 Task: Look for space in Marcos Juárez, Argentina from 12th  August, 2023 to 15th August, 2023 for 3 adults in price range Rs.12000 to Rs.16000. Place can be entire place with 2 bedrooms having 3 beds and 1 bathroom. Property type can be flat. Amenities needed are: heating, . Booking option can be shelf check-in. Required host language is English.
Action: Mouse moved to (422, 95)
Screenshot: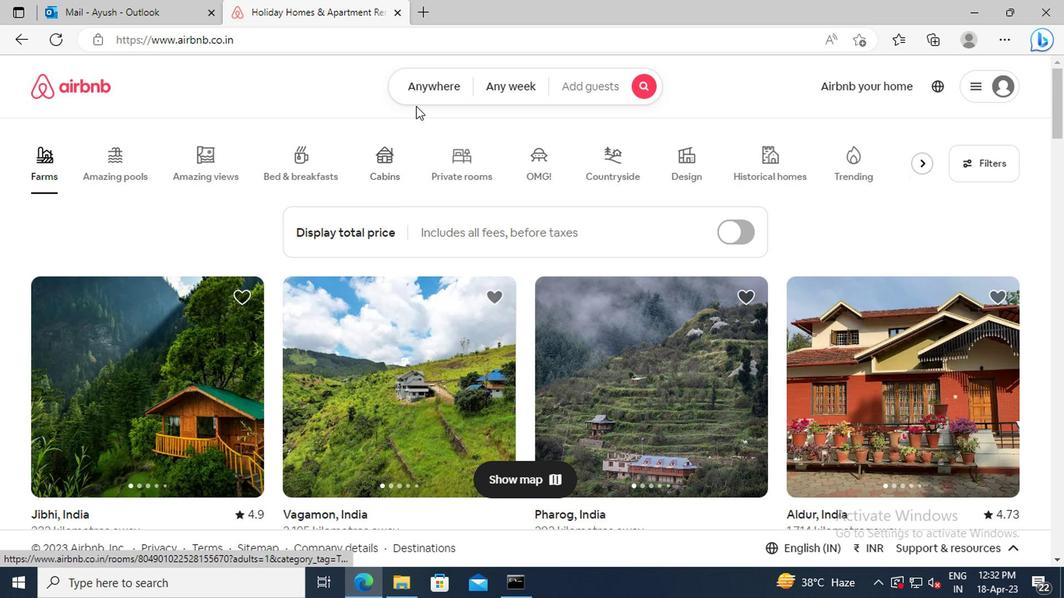
Action: Mouse pressed left at (422, 95)
Screenshot: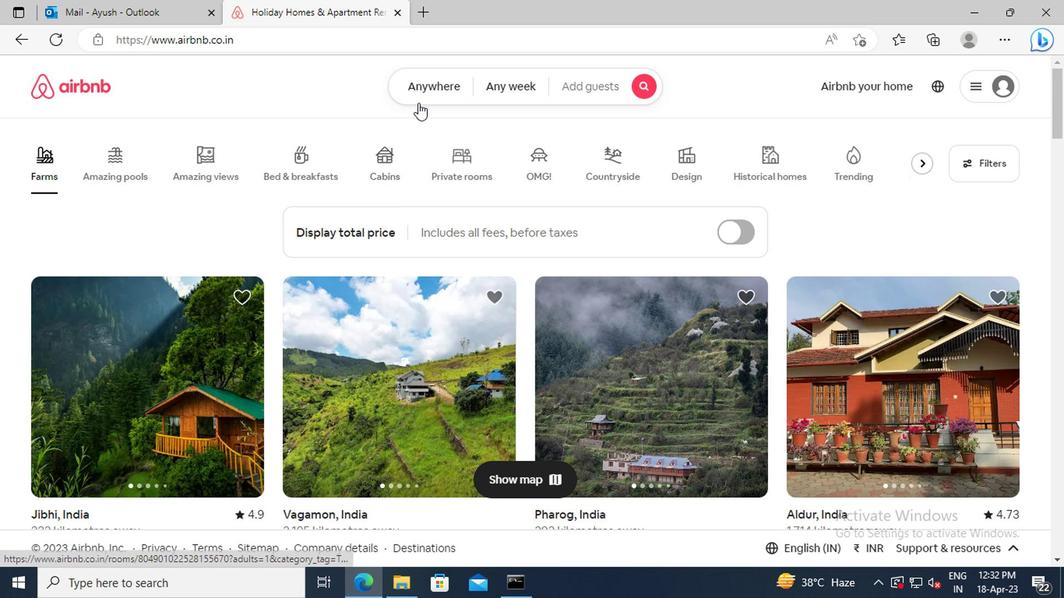 
Action: Mouse moved to (344, 149)
Screenshot: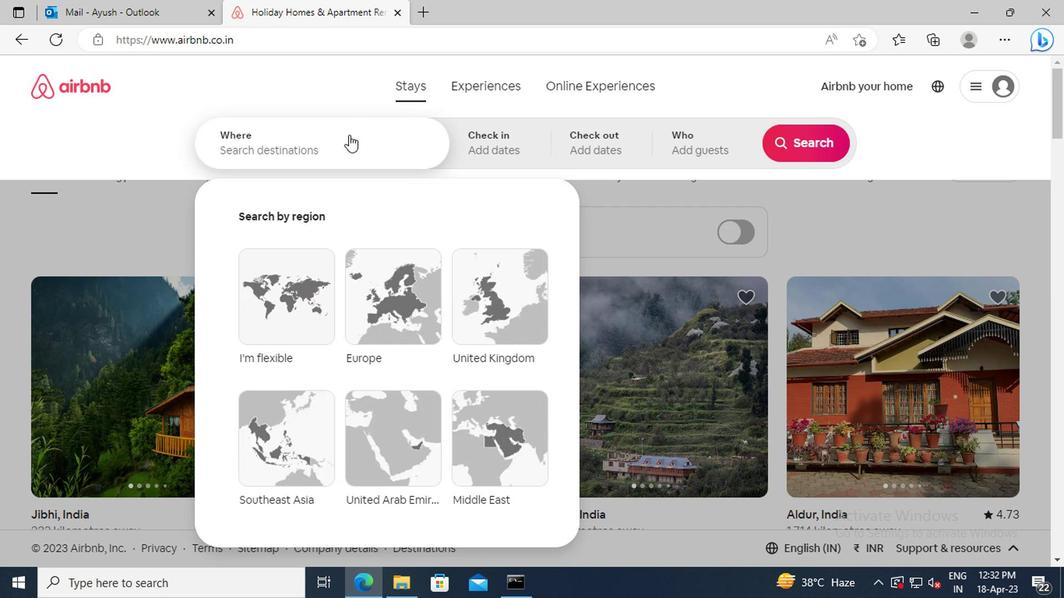 
Action: Mouse pressed left at (344, 149)
Screenshot: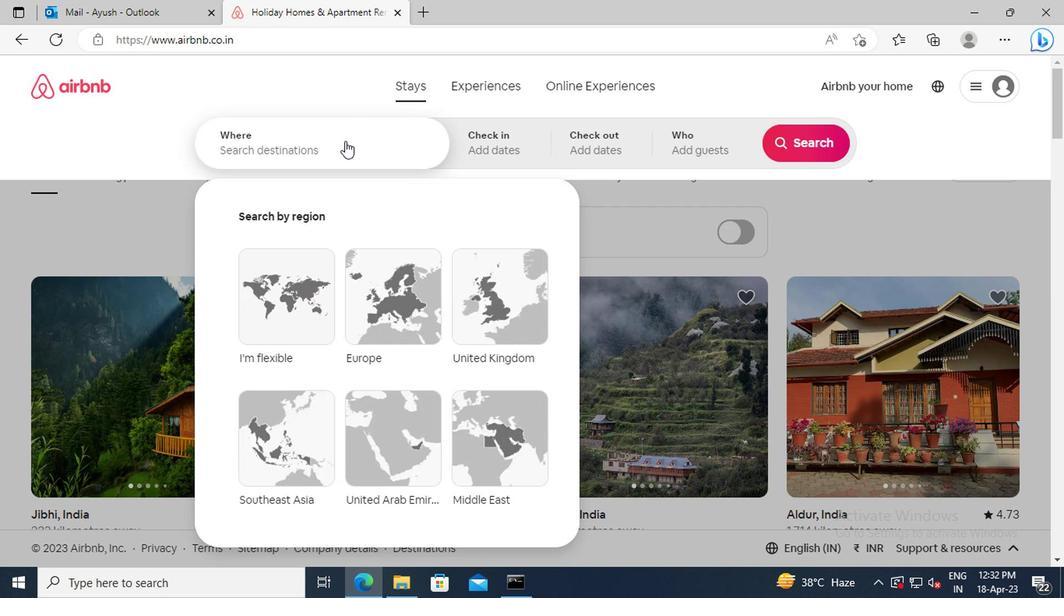 
Action: Key pressed <Key.shift>MARCOS<Key.space><Key.shift>JUAREZ,<Key.space><Key.shift_r>ARGENTINA<Key.enter>
Screenshot: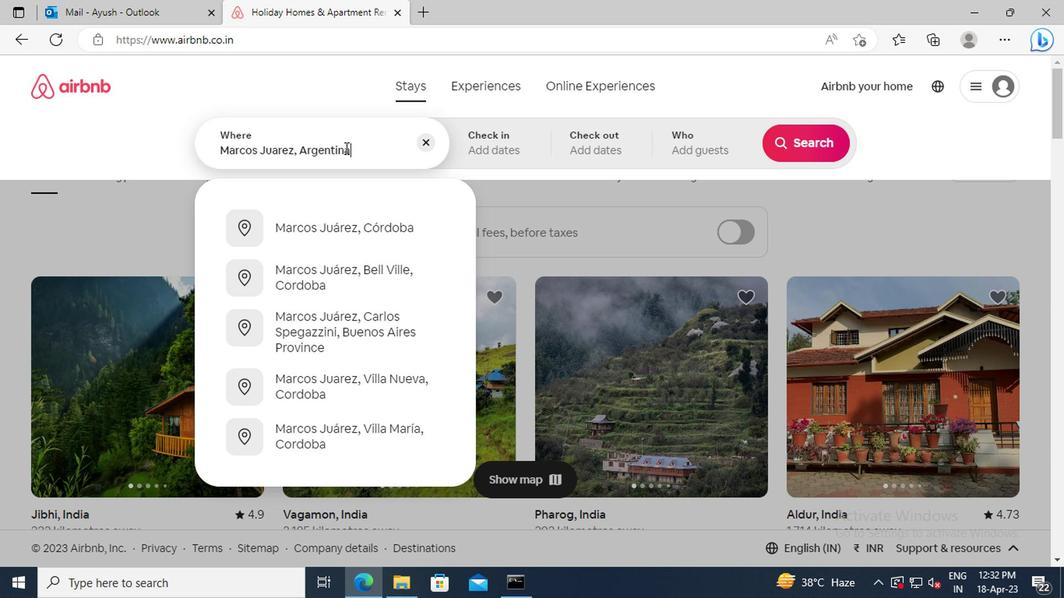 
Action: Mouse moved to (788, 266)
Screenshot: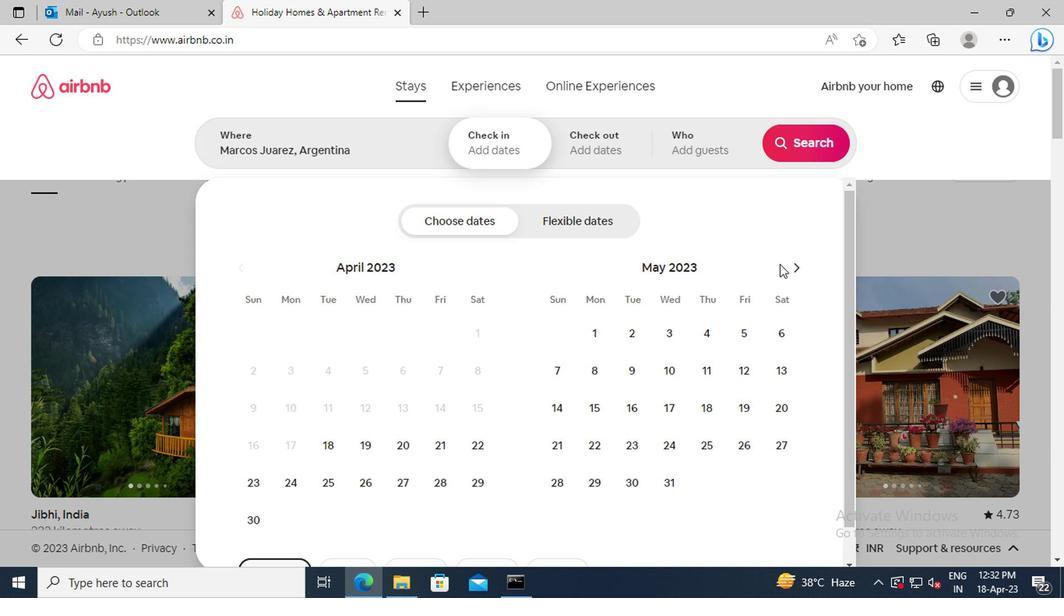 
Action: Mouse pressed left at (788, 266)
Screenshot: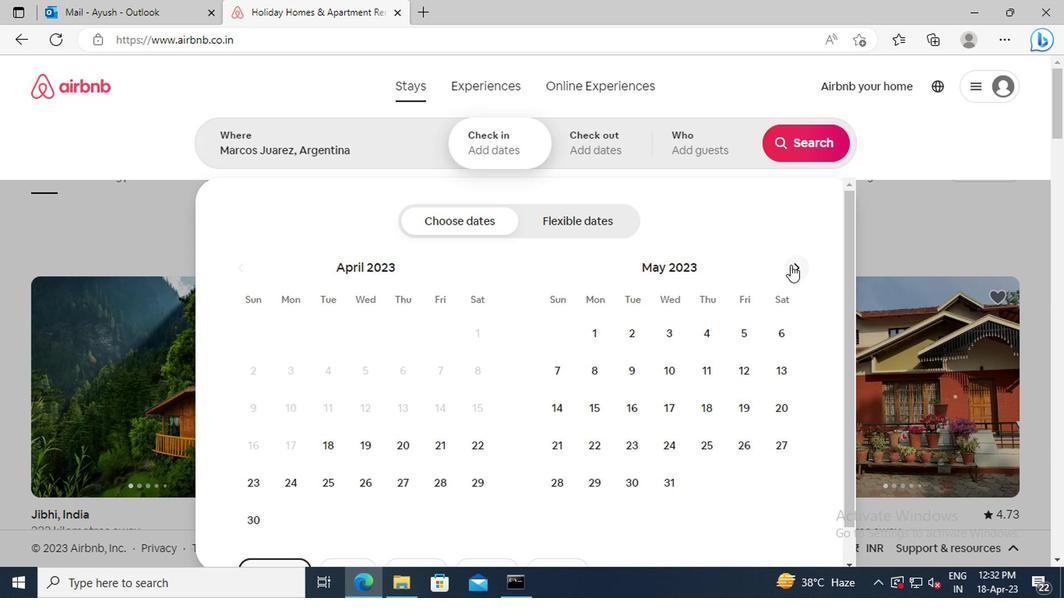 
Action: Mouse pressed left at (788, 266)
Screenshot: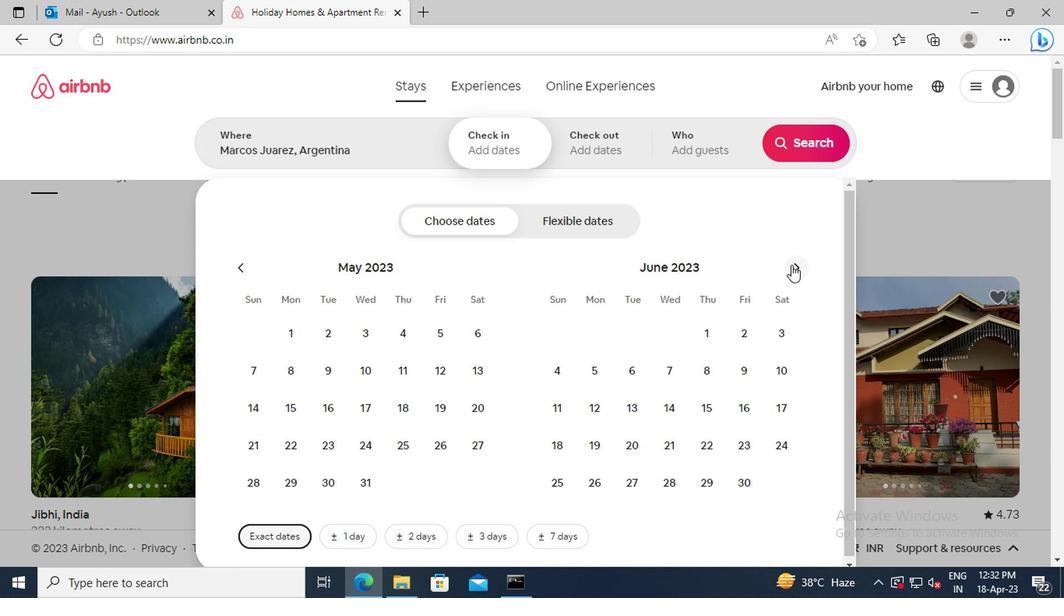 
Action: Mouse pressed left at (788, 266)
Screenshot: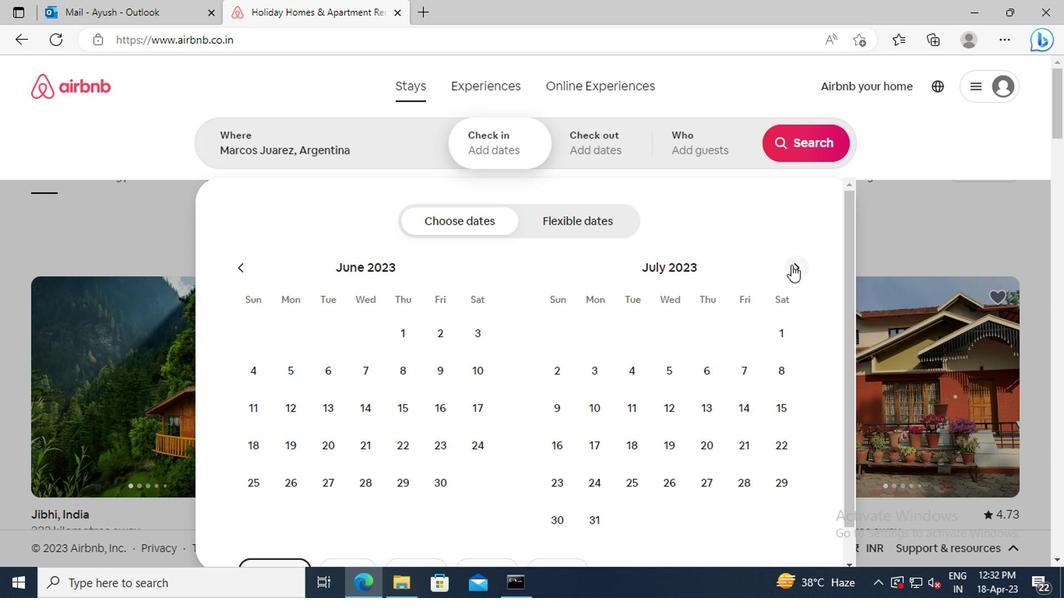 
Action: Mouse moved to (777, 374)
Screenshot: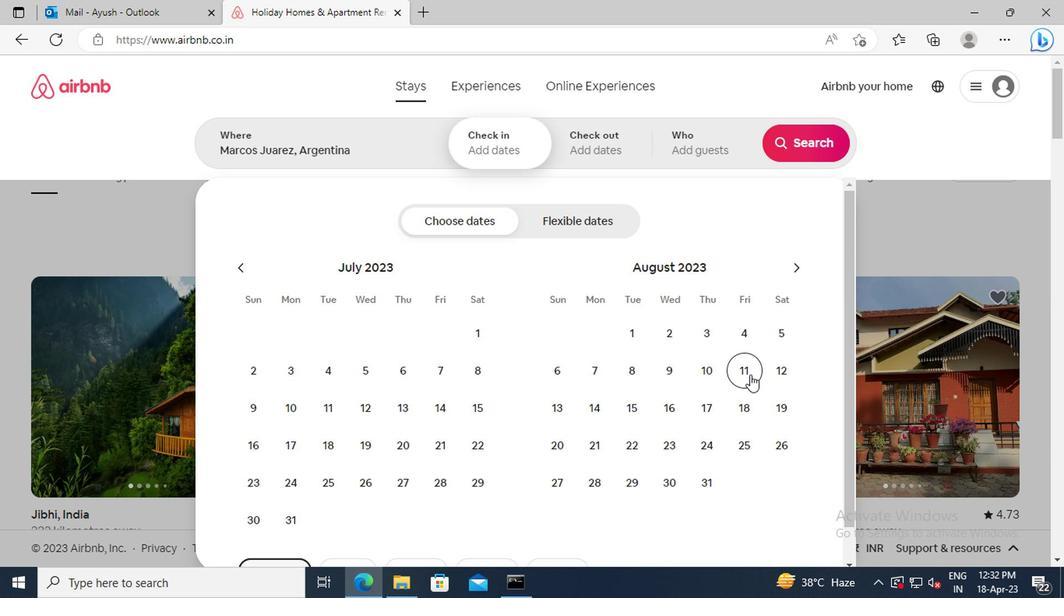 
Action: Mouse pressed left at (777, 374)
Screenshot: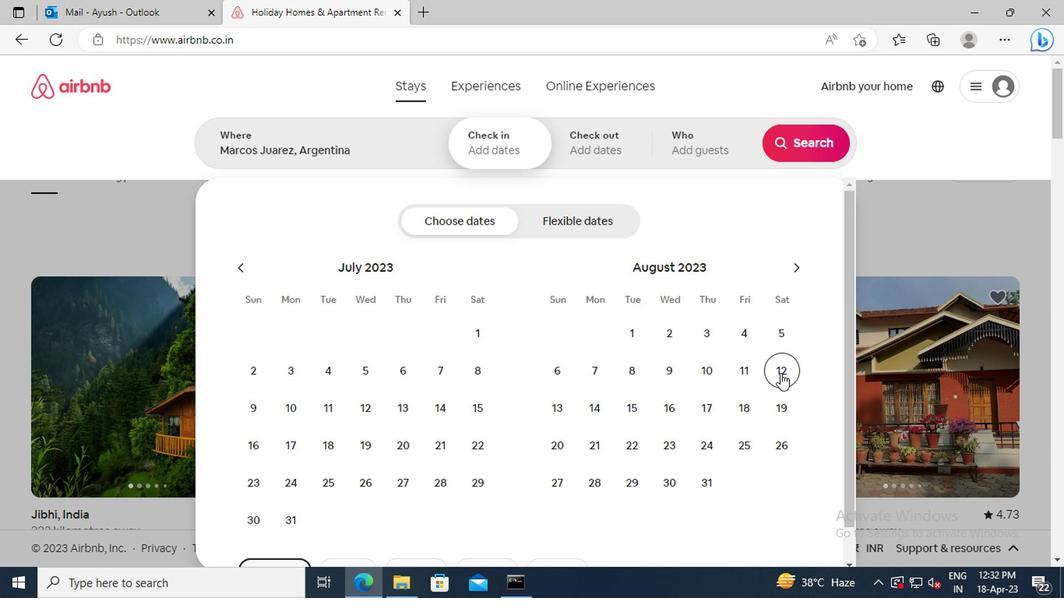 
Action: Mouse moved to (625, 410)
Screenshot: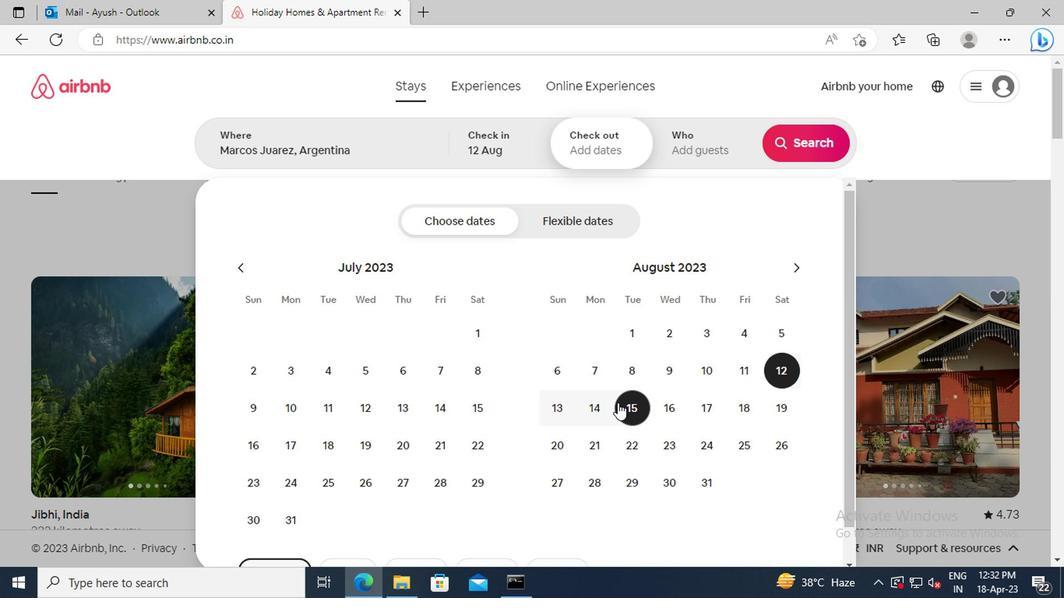 
Action: Mouse pressed left at (625, 410)
Screenshot: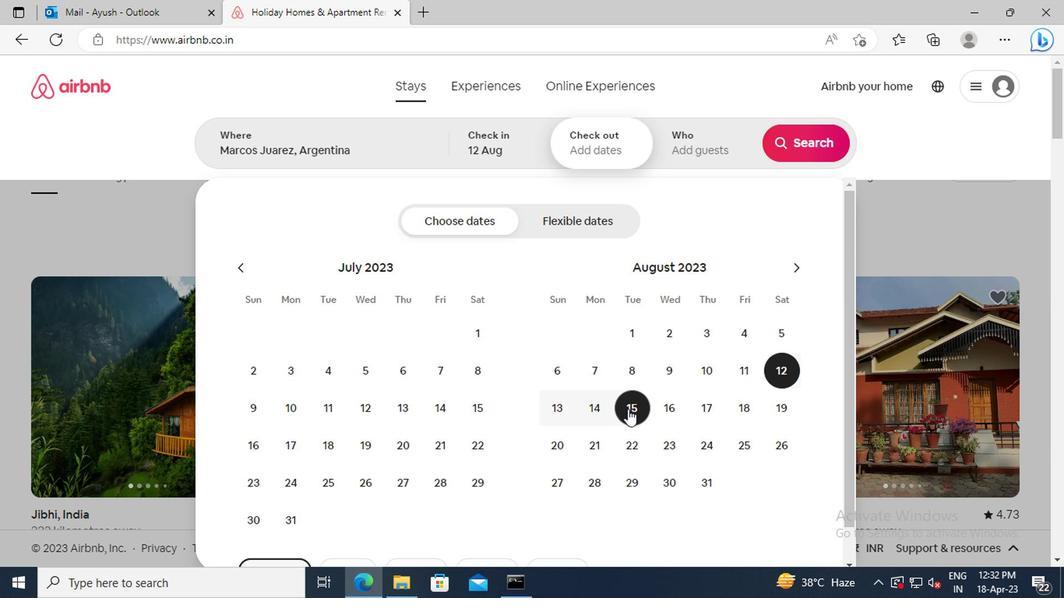 
Action: Mouse moved to (679, 152)
Screenshot: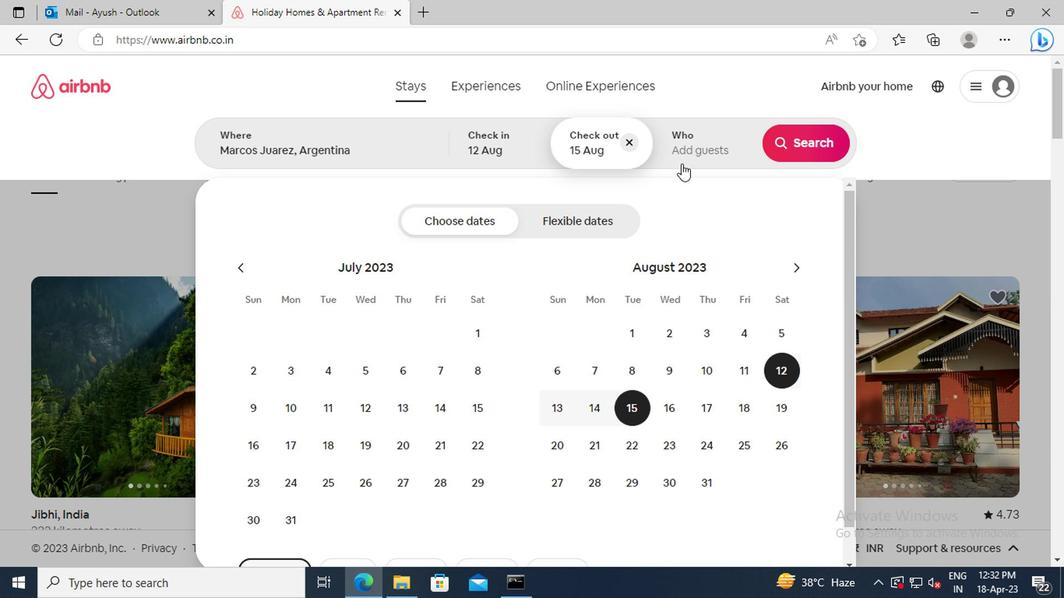 
Action: Mouse pressed left at (679, 152)
Screenshot: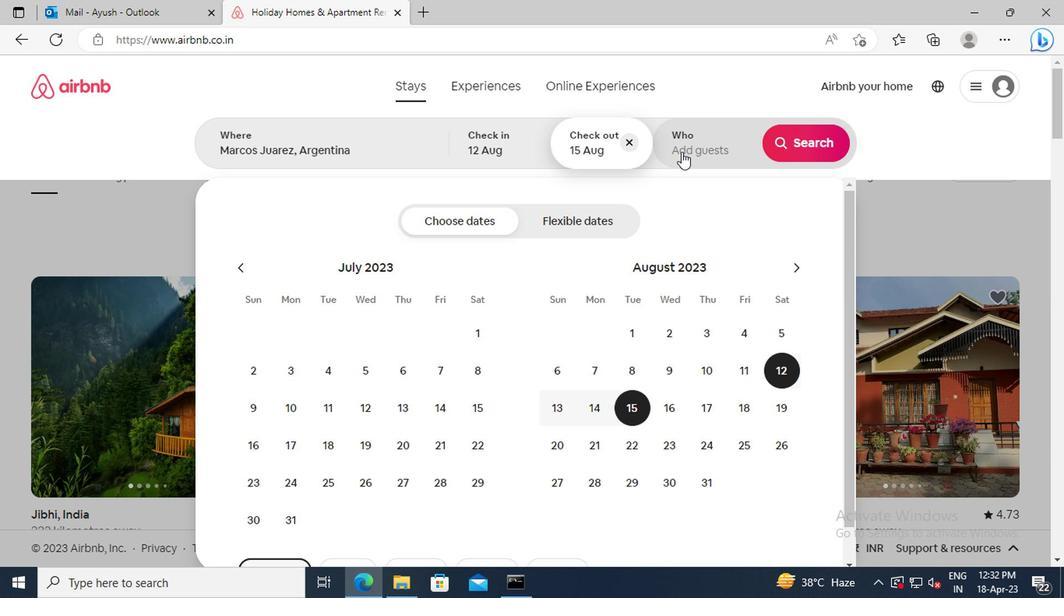 
Action: Mouse moved to (808, 222)
Screenshot: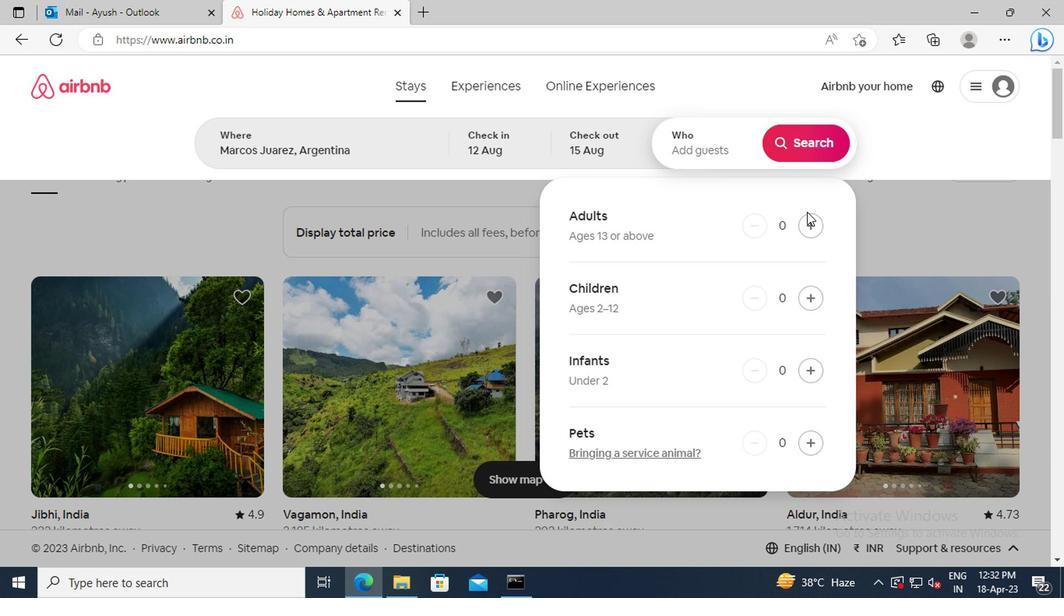 
Action: Mouse pressed left at (808, 222)
Screenshot: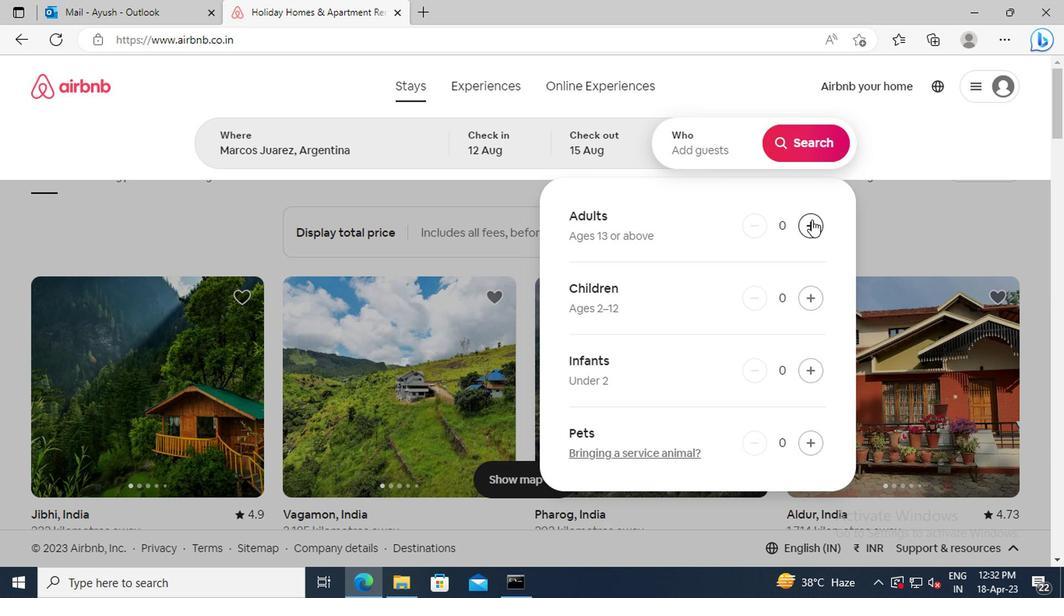 
Action: Mouse pressed left at (808, 222)
Screenshot: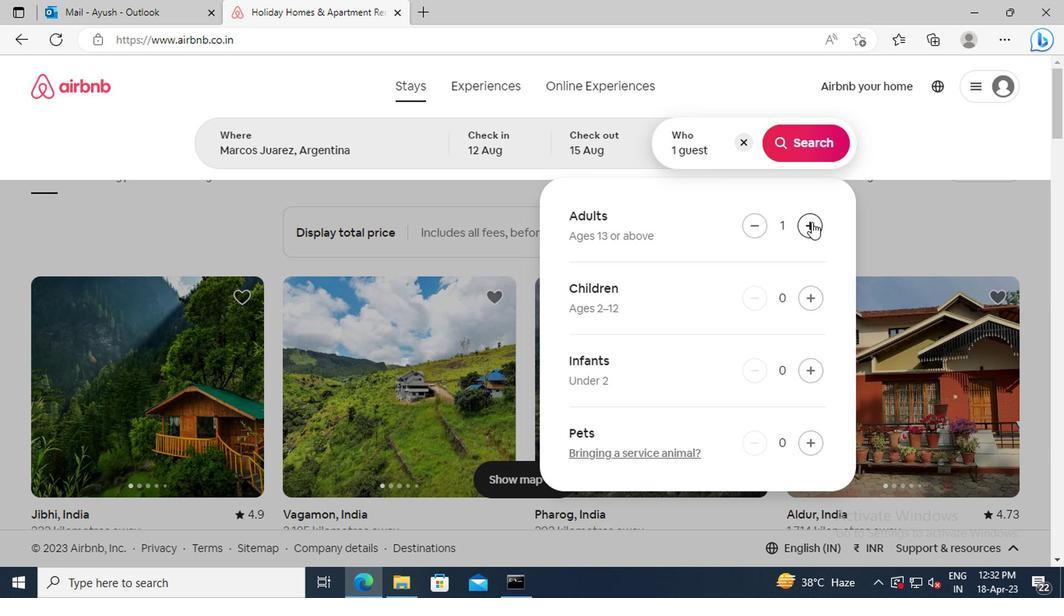
Action: Mouse pressed left at (808, 222)
Screenshot: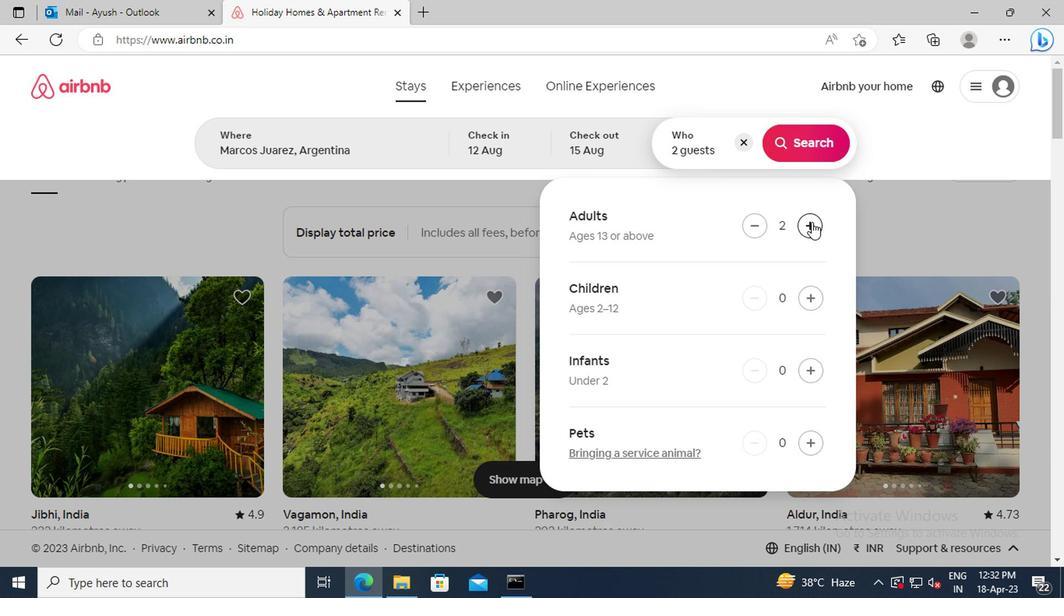 
Action: Mouse moved to (804, 146)
Screenshot: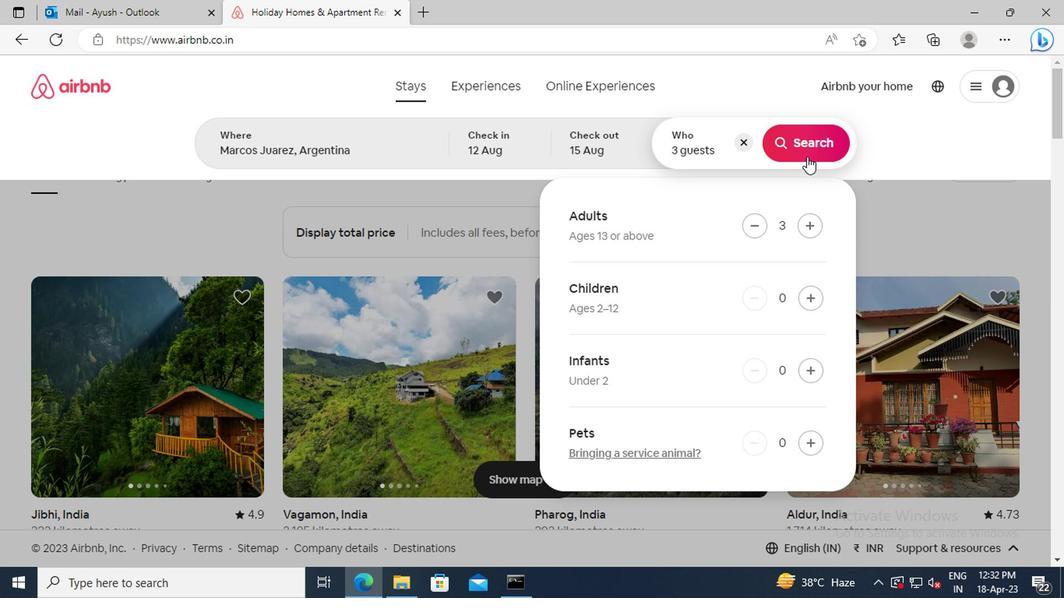 
Action: Mouse pressed left at (804, 146)
Screenshot: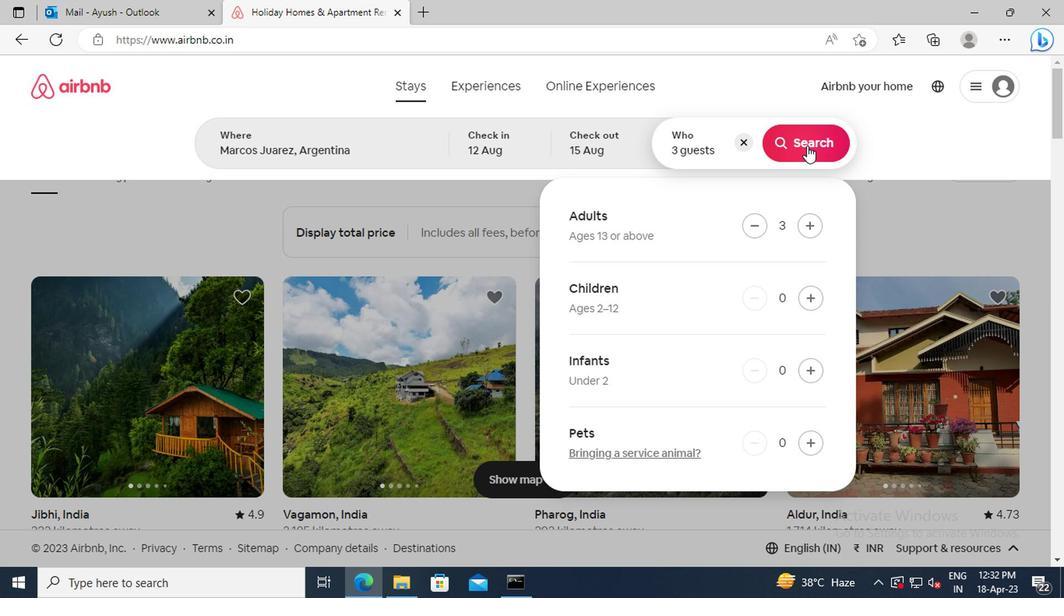 
Action: Mouse moved to (987, 155)
Screenshot: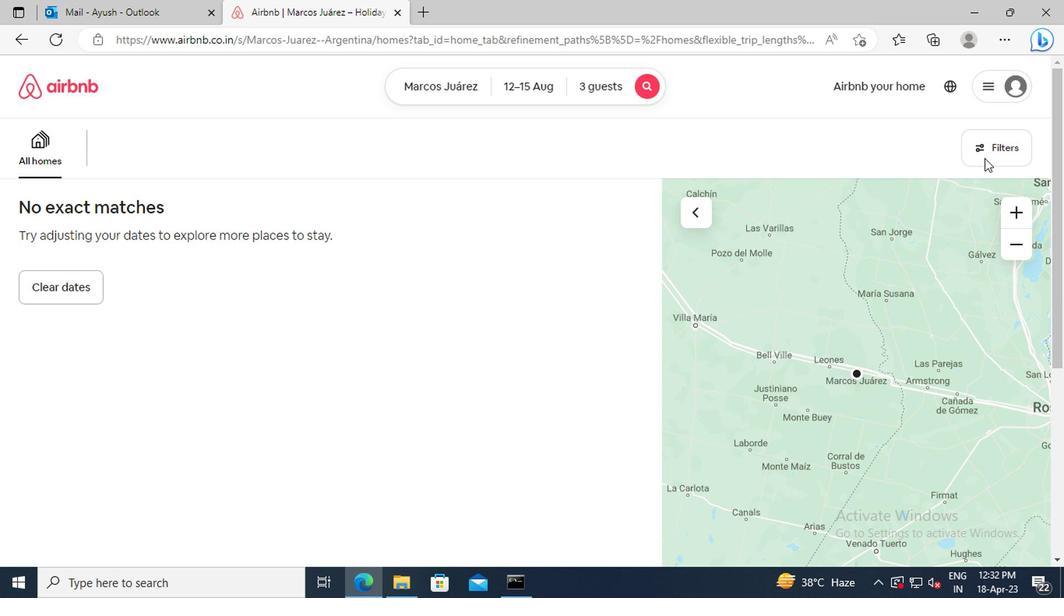 
Action: Mouse pressed left at (987, 155)
Screenshot: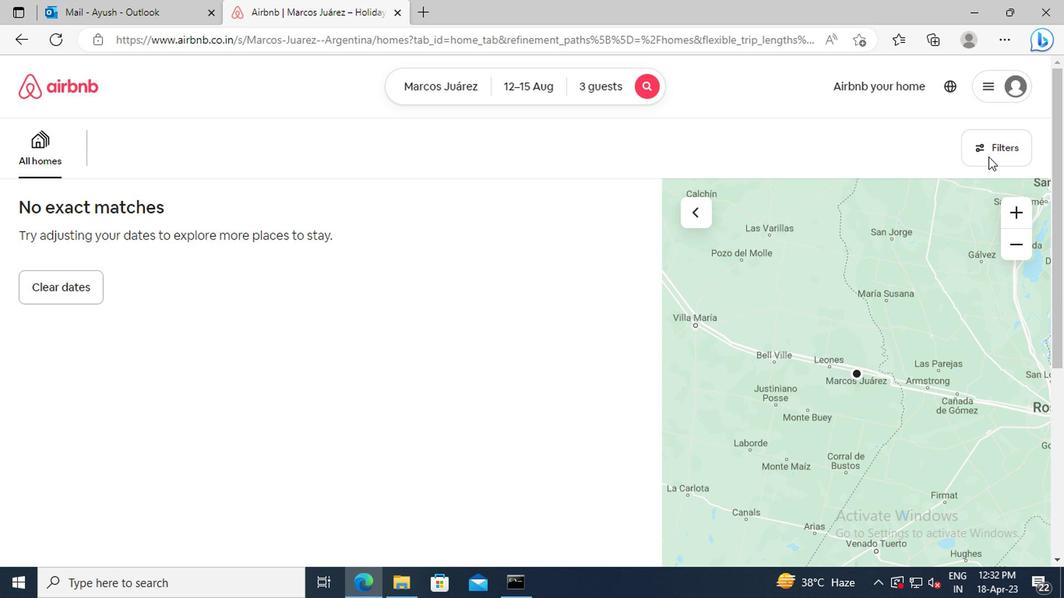 
Action: Mouse moved to (417, 250)
Screenshot: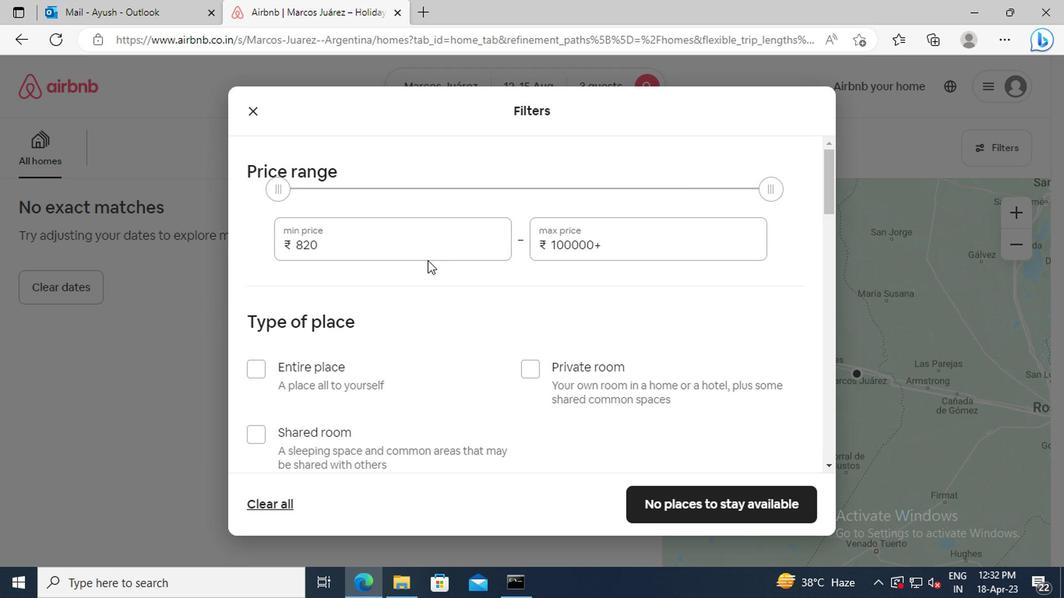 
Action: Mouse pressed left at (417, 250)
Screenshot: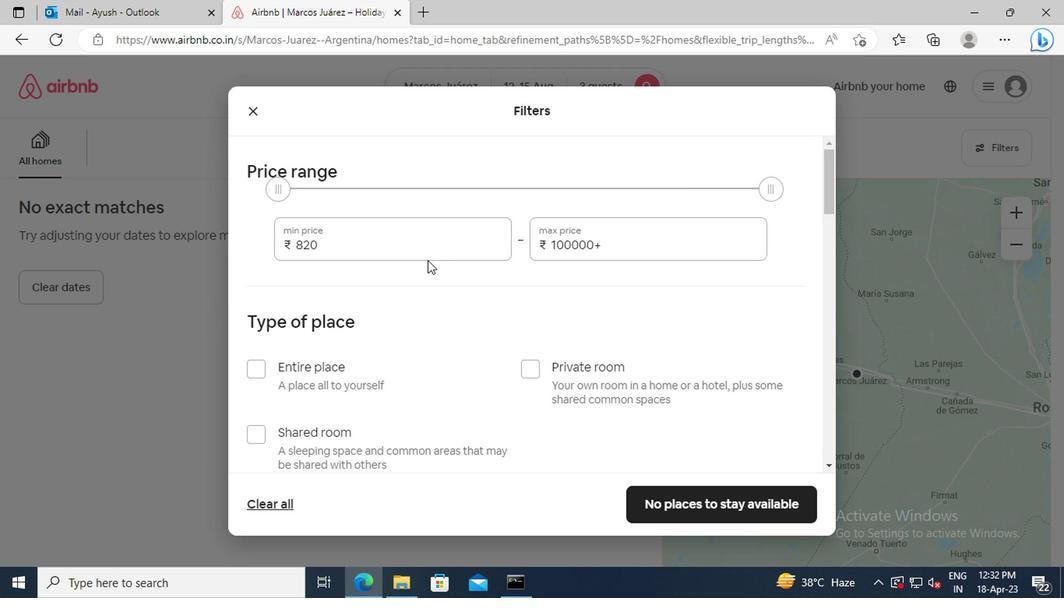 
Action: Key pressed <Key.backspace><Key.backspace><Key.backspace>12000<Key.tab><Key.delete>16000
Screenshot: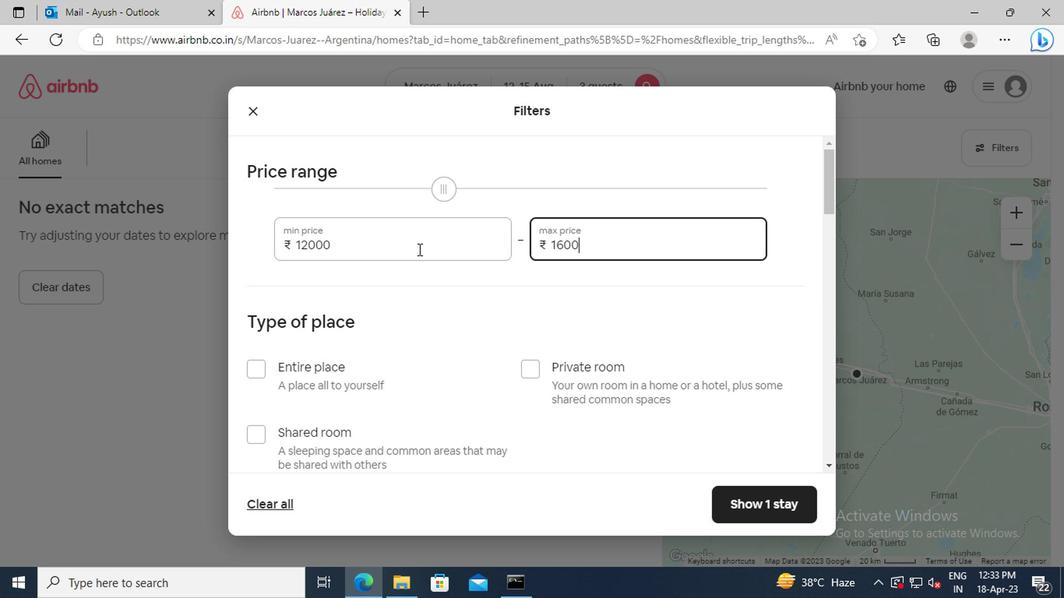 
Action: Mouse scrolled (417, 249) with delta (0, -1)
Screenshot: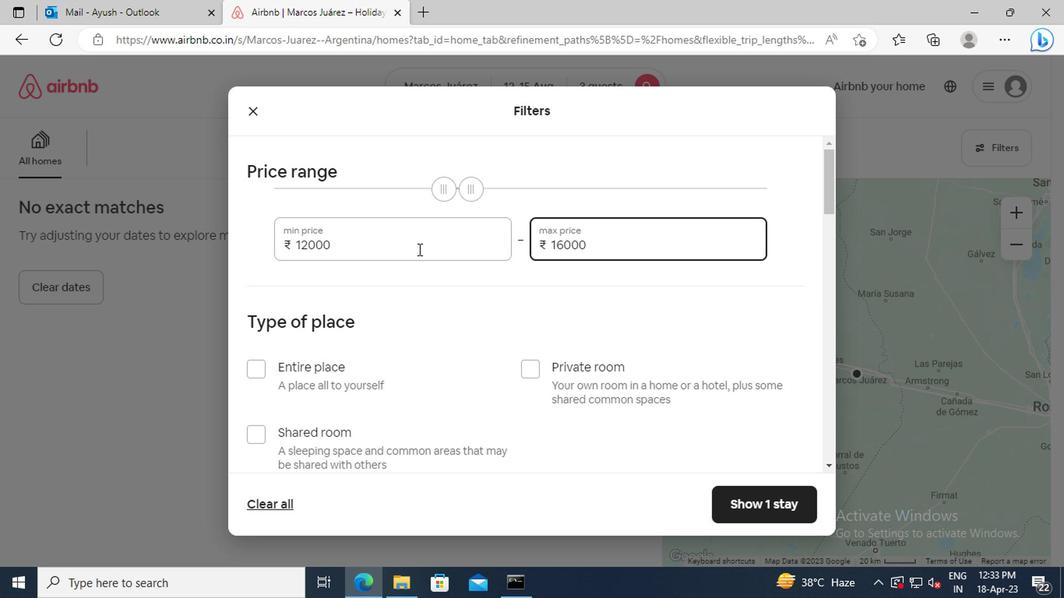 
Action: Mouse scrolled (417, 249) with delta (0, -1)
Screenshot: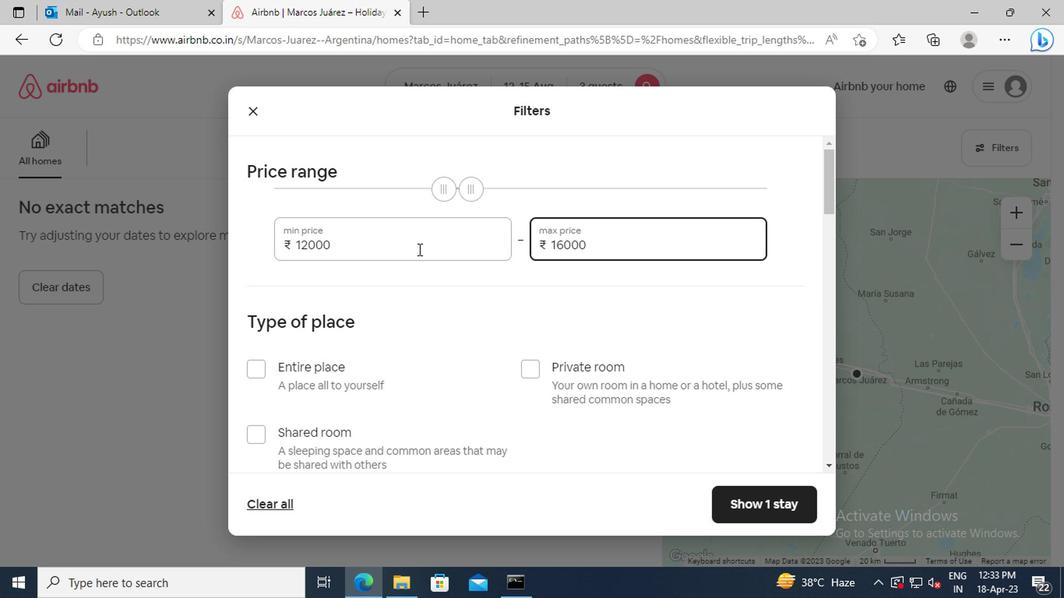 
Action: Mouse moved to (264, 268)
Screenshot: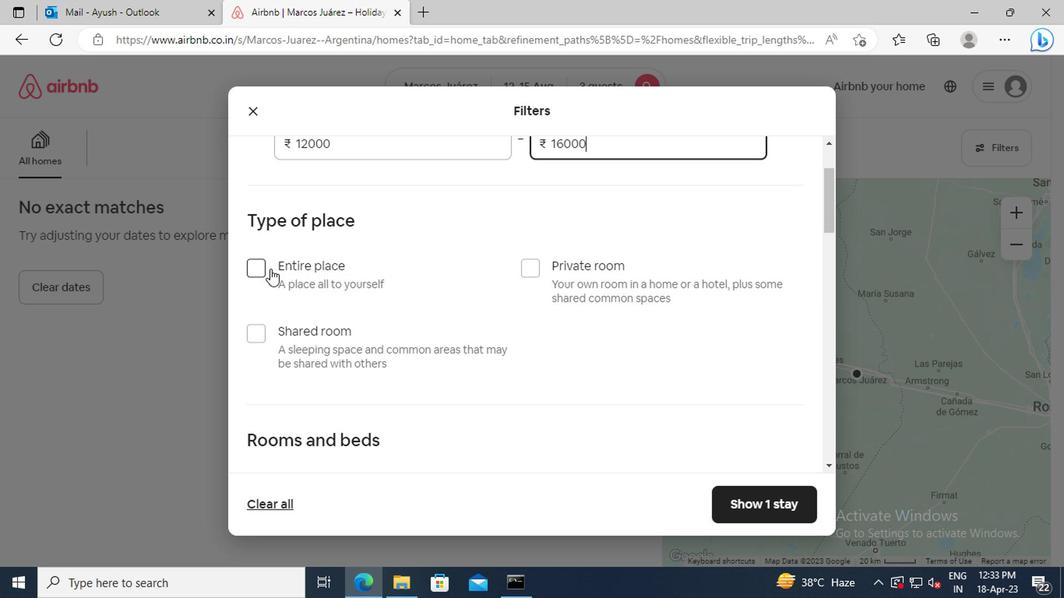 
Action: Mouse pressed left at (264, 268)
Screenshot: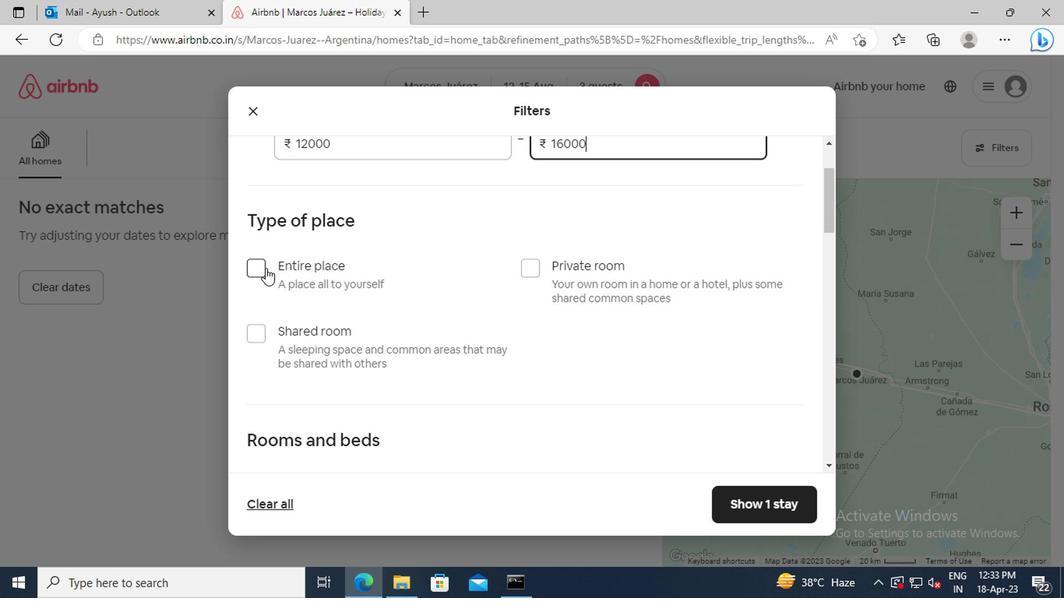
Action: Mouse moved to (374, 266)
Screenshot: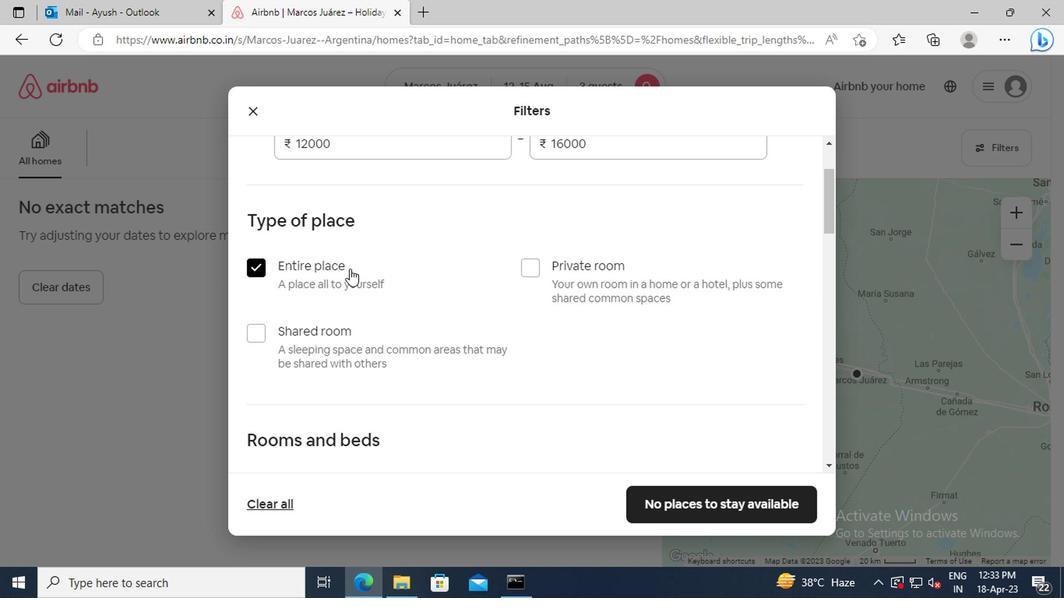 
Action: Mouse scrolled (374, 266) with delta (0, 0)
Screenshot: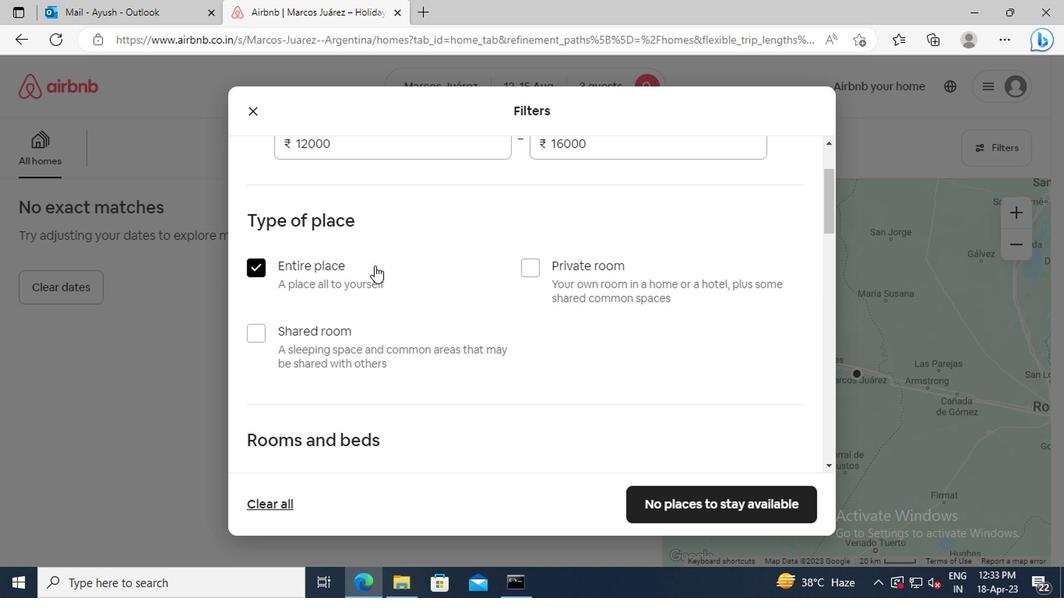 
Action: Mouse scrolled (374, 266) with delta (0, 0)
Screenshot: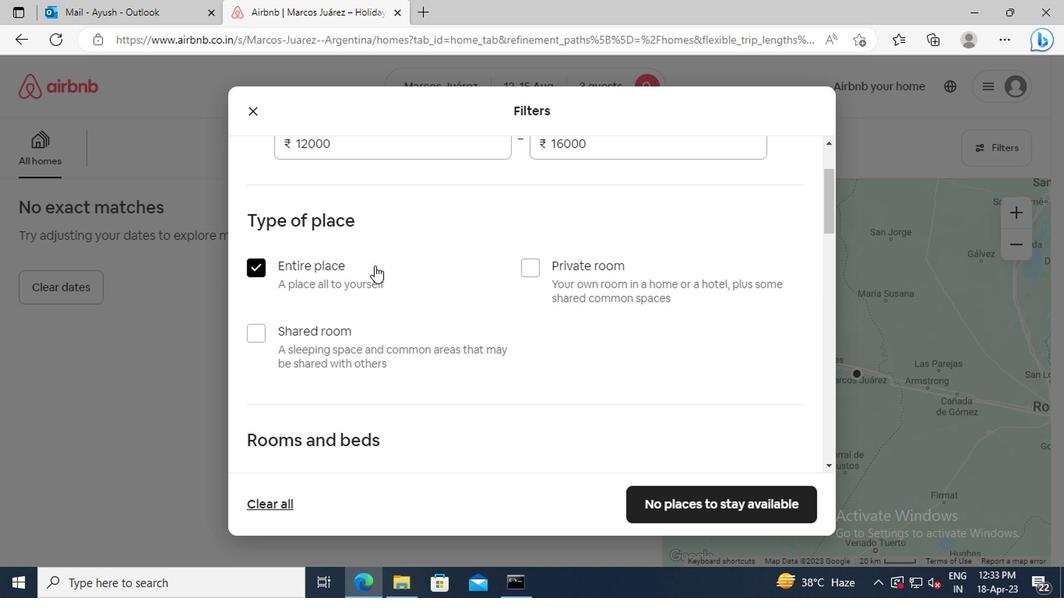 
Action: Mouse moved to (374, 266)
Screenshot: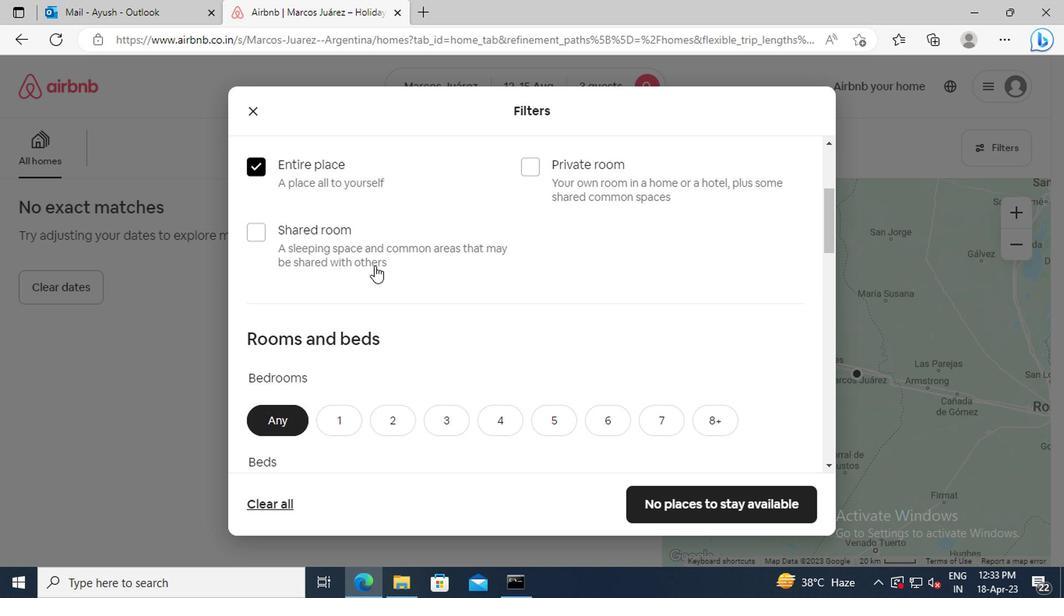 
Action: Mouse scrolled (374, 264) with delta (0, -1)
Screenshot: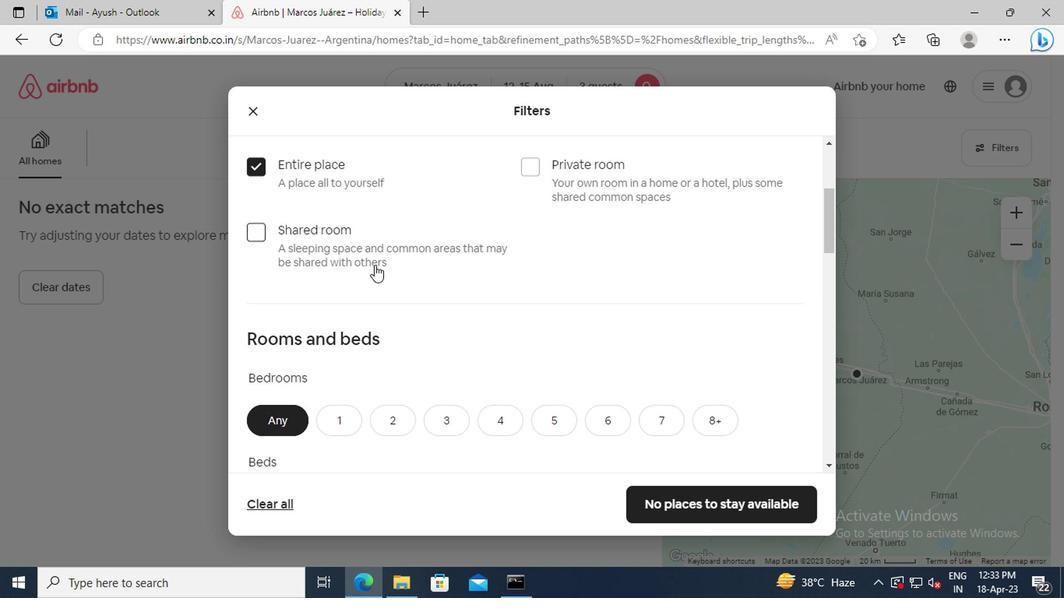 
Action: Mouse moved to (377, 281)
Screenshot: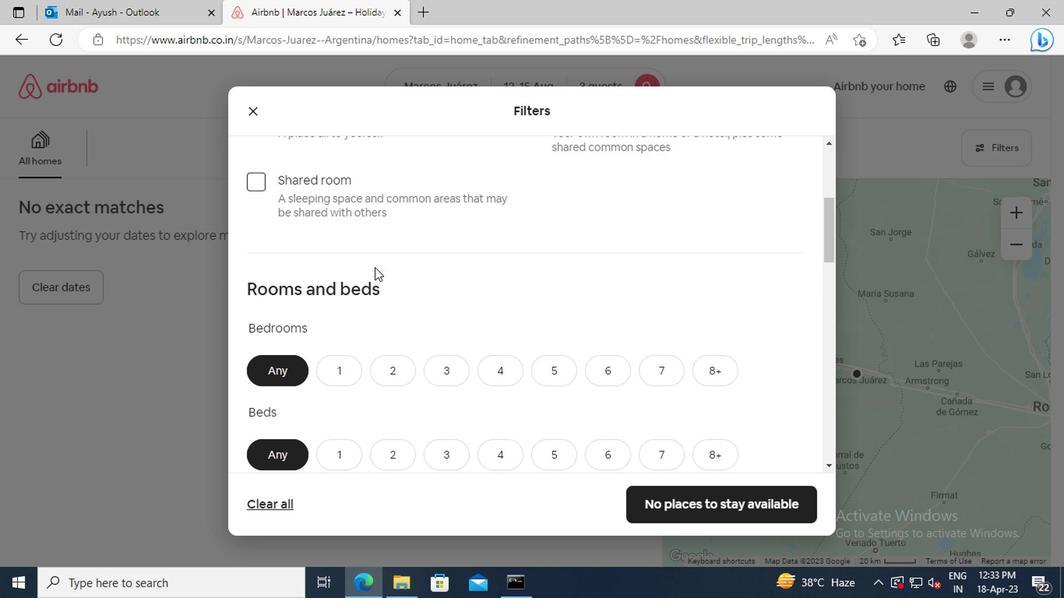 
Action: Mouse scrolled (377, 281) with delta (0, 0)
Screenshot: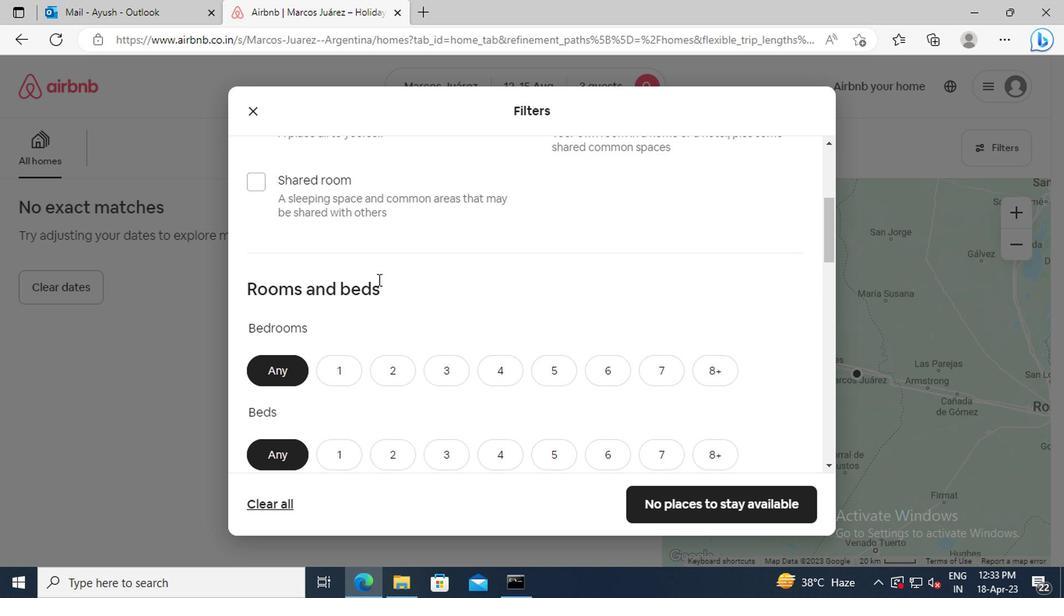 
Action: Mouse scrolled (377, 281) with delta (0, 0)
Screenshot: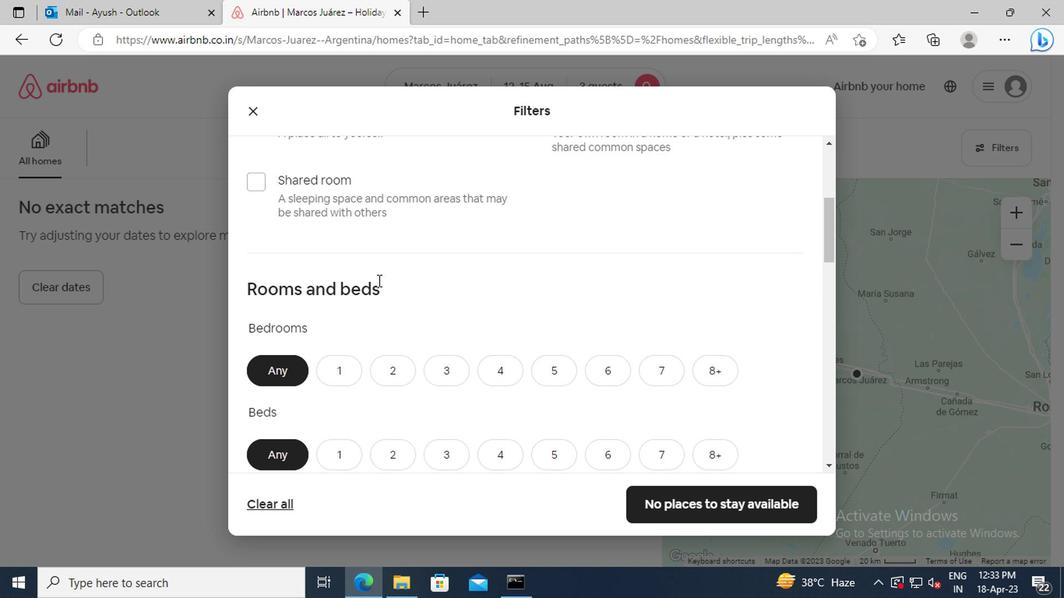 
Action: Mouse moved to (390, 275)
Screenshot: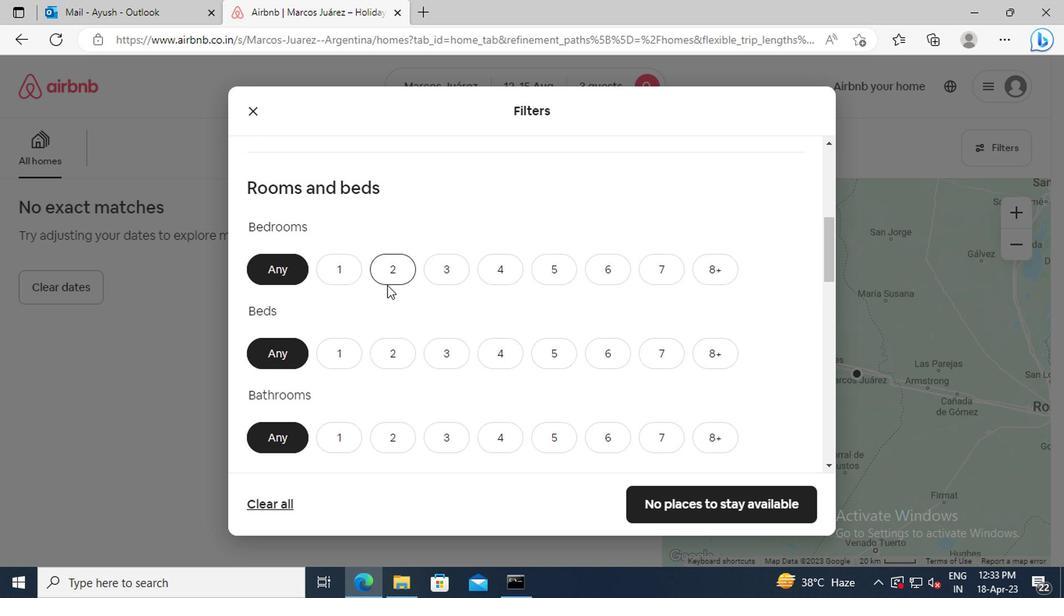 
Action: Mouse pressed left at (390, 275)
Screenshot: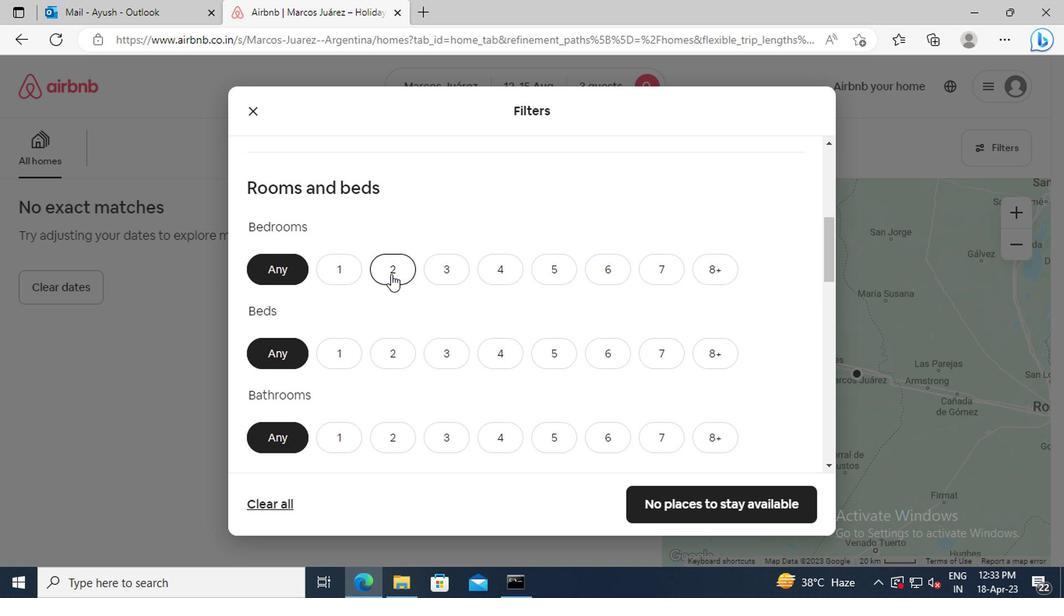 
Action: Mouse moved to (450, 346)
Screenshot: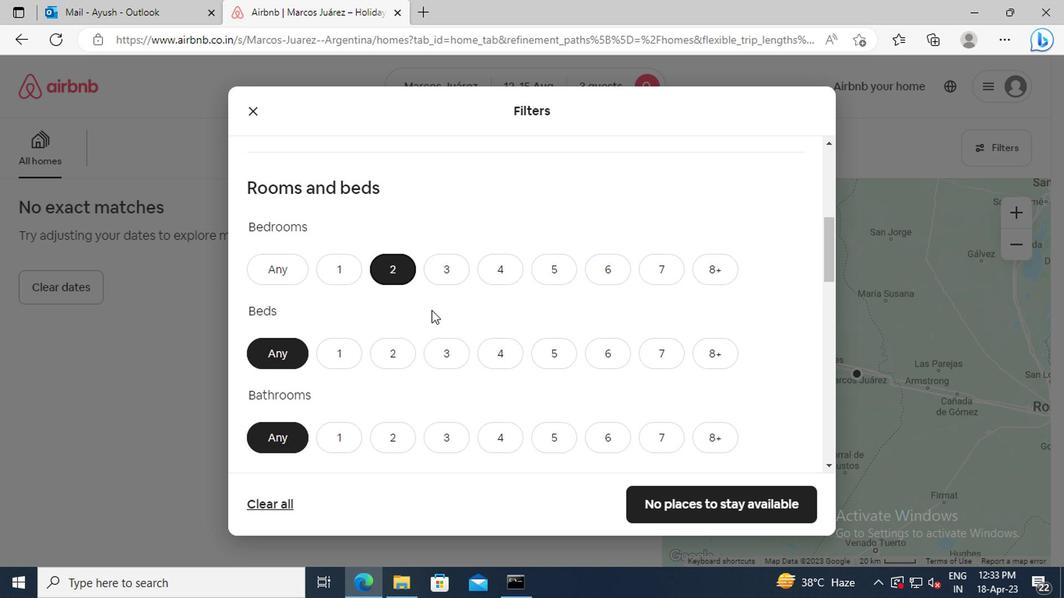 
Action: Mouse pressed left at (450, 346)
Screenshot: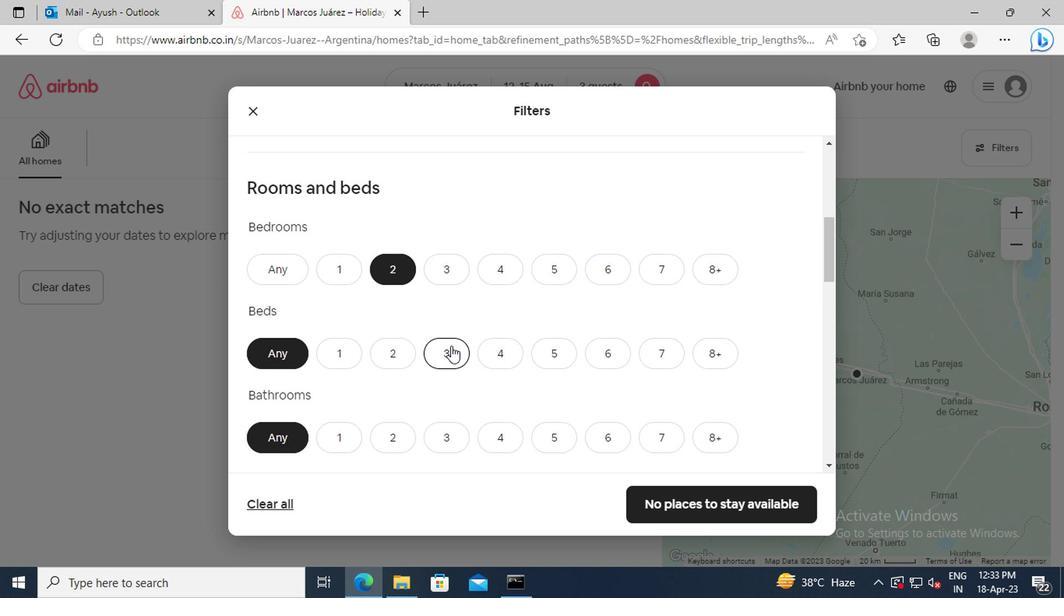 
Action: Mouse scrolled (450, 346) with delta (0, 0)
Screenshot: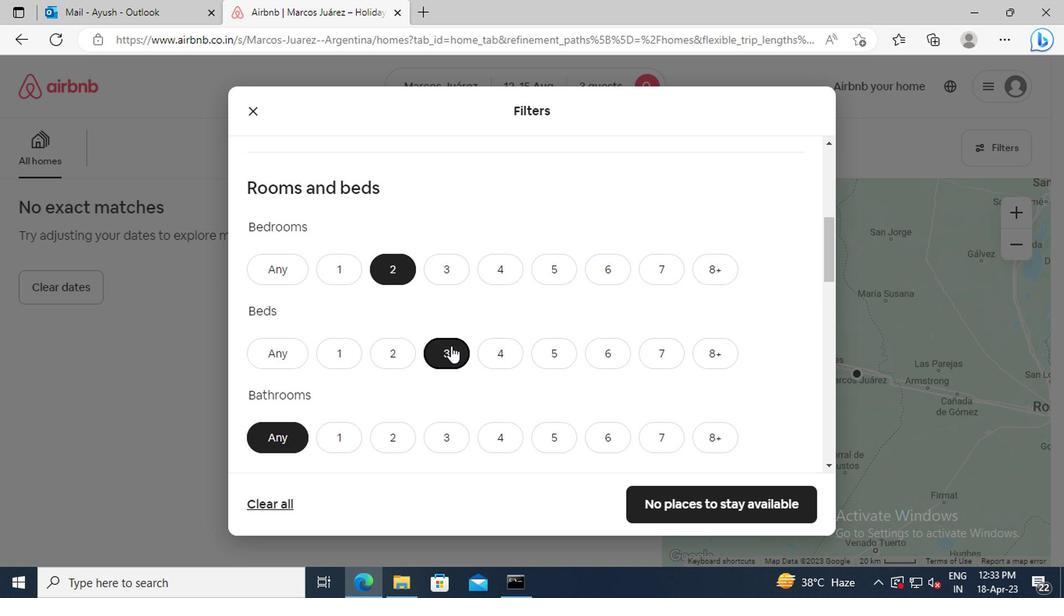 
Action: Mouse moved to (336, 384)
Screenshot: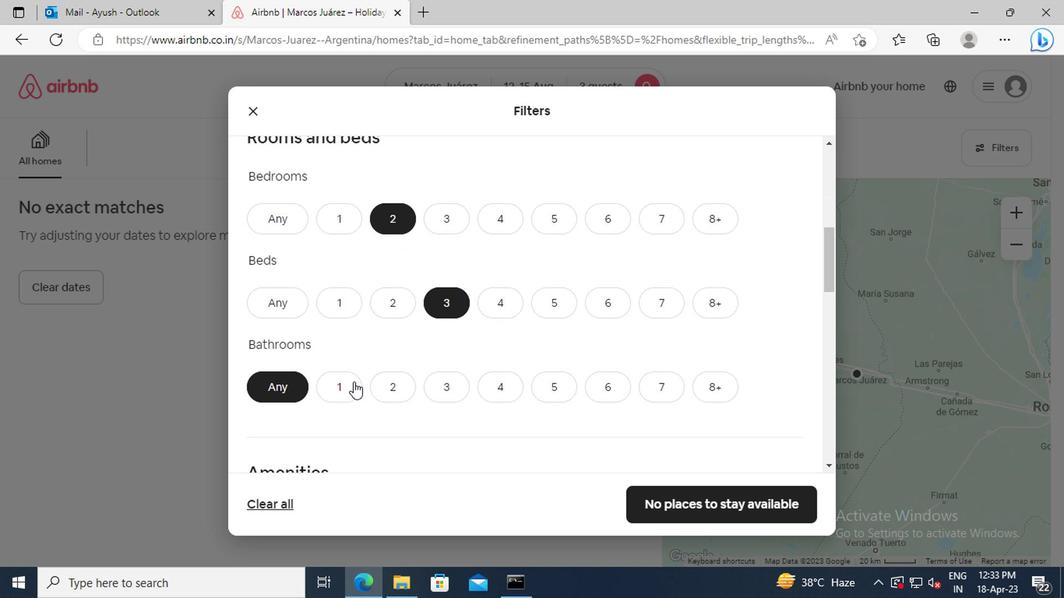 
Action: Mouse pressed left at (336, 384)
Screenshot: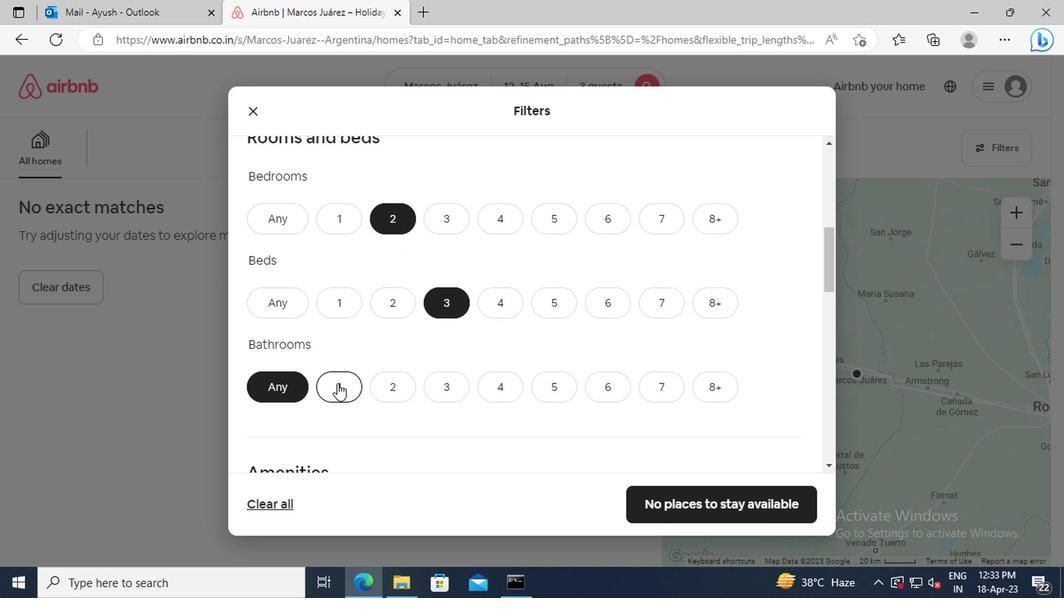
Action: Mouse moved to (344, 369)
Screenshot: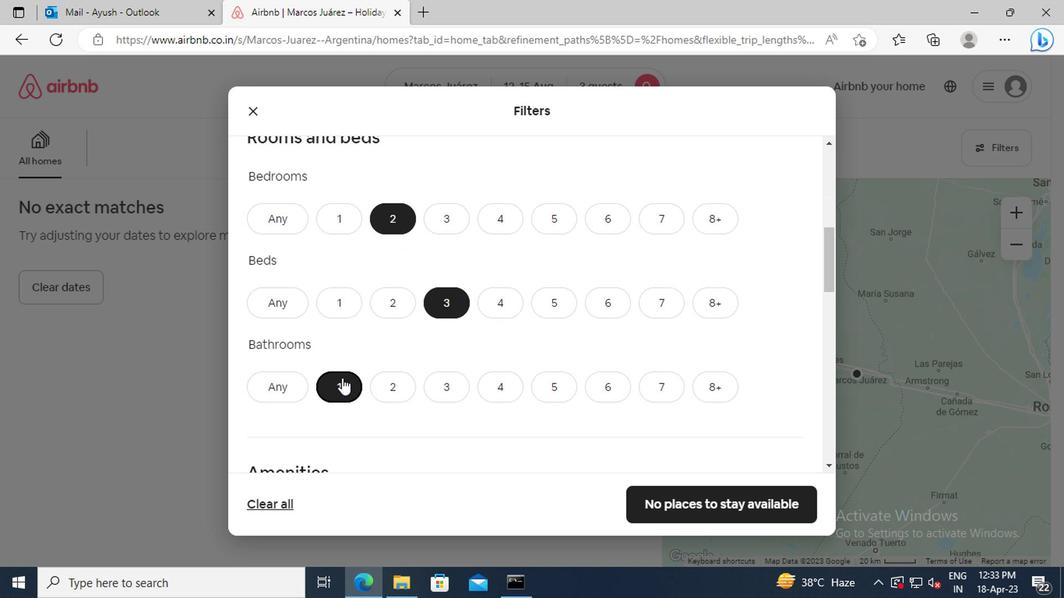 
Action: Mouse scrolled (344, 368) with delta (0, -1)
Screenshot: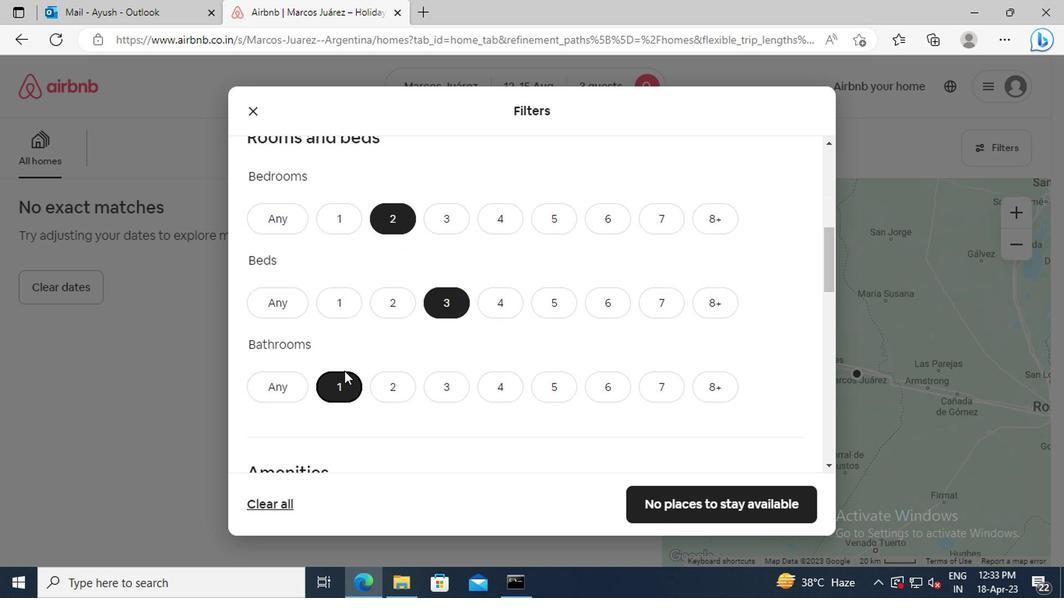 
Action: Mouse scrolled (344, 368) with delta (0, -1)
Screenshot: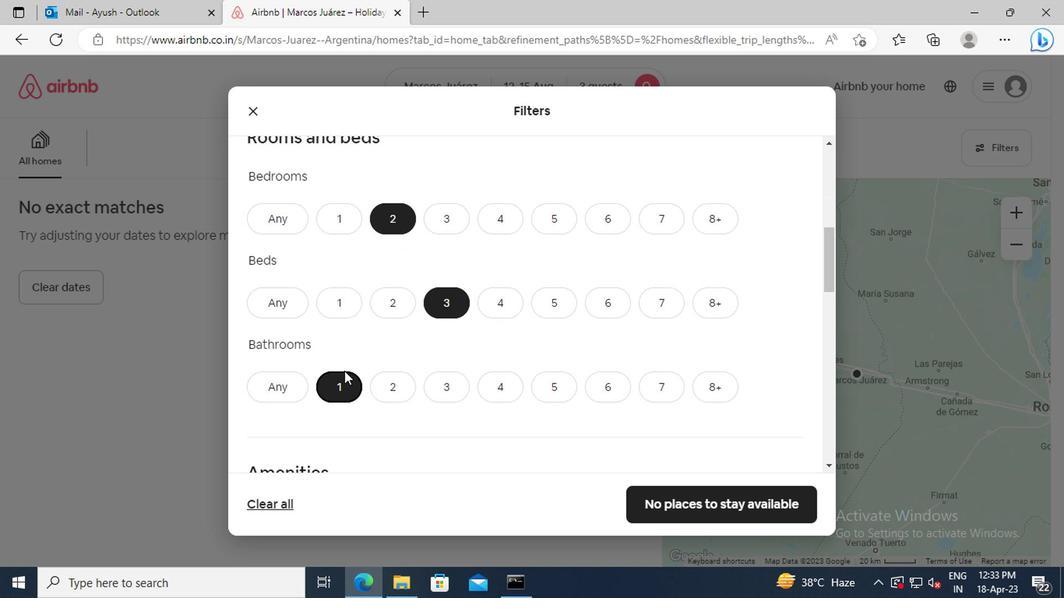 
Action: Mouse scrolled (344, 368) with delta (0, -1)
Screenshot: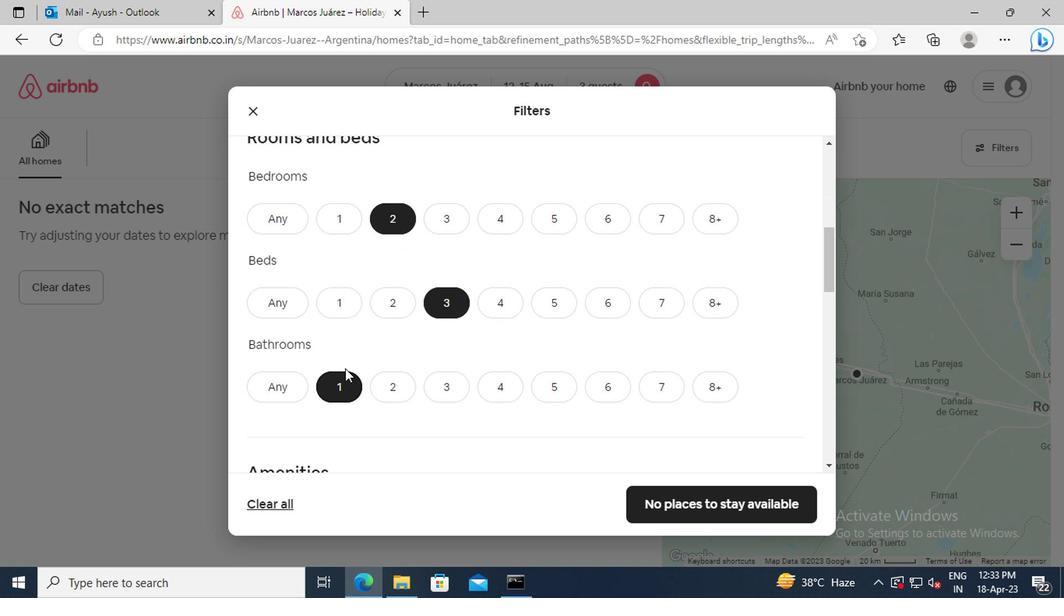 
Action: Mouse moved to (346, 346)
Screenshot: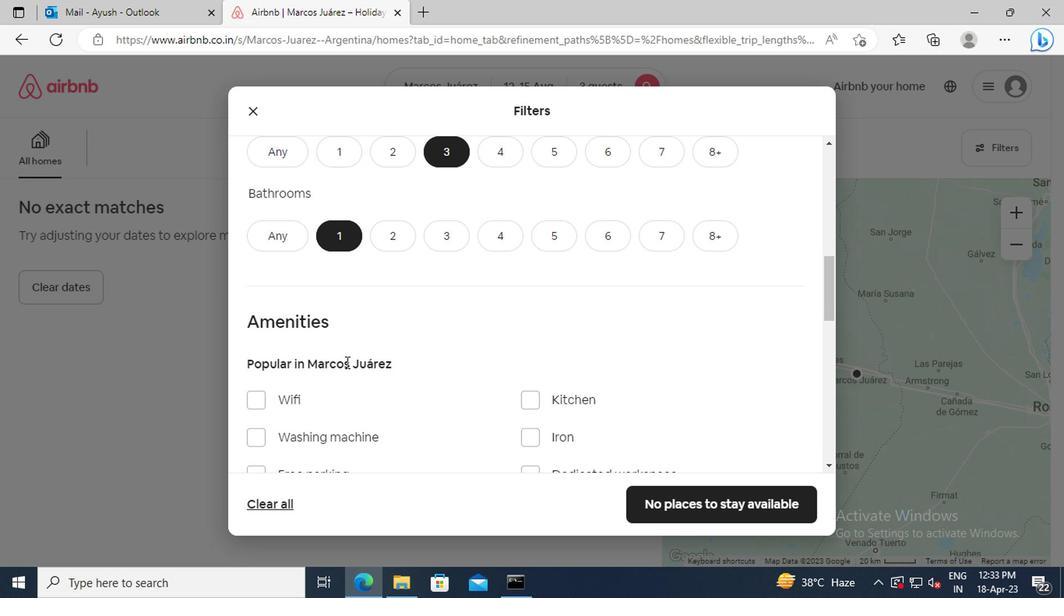 
Action: Mouse scrolled (346, 346) with delta (0, 0)
Screenshot: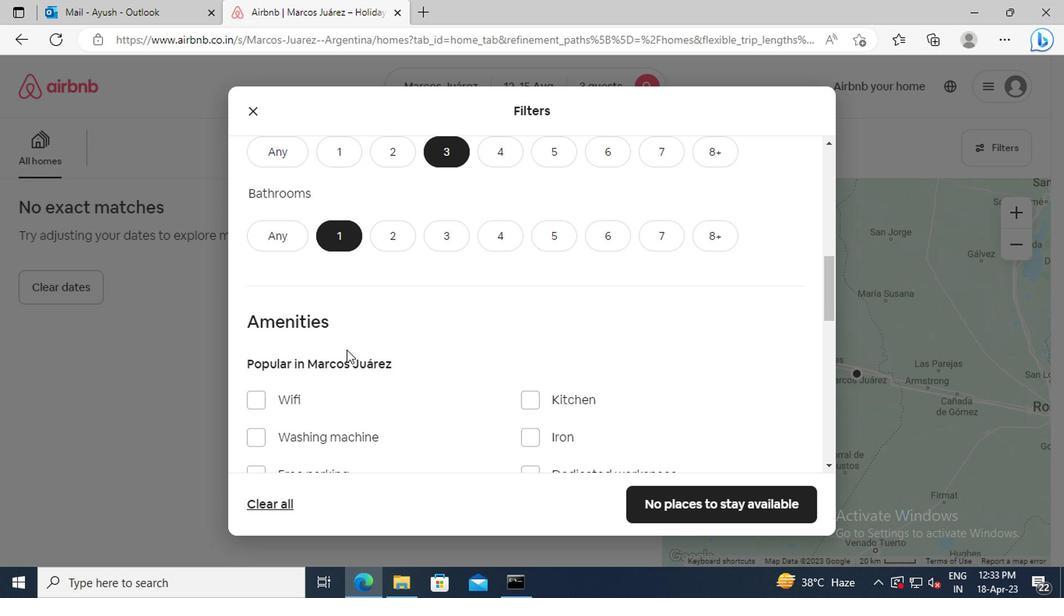 
Action: Mouse scrolled (346, 346) with delta (0, 0)
Screenshot: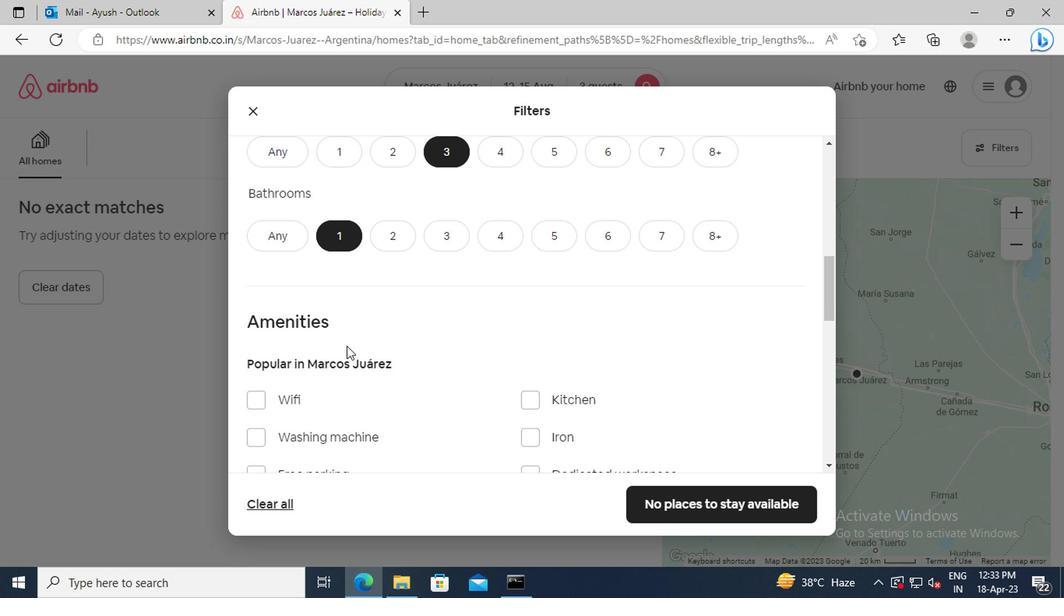 
Action: Mouse moved to (346, 331)
Screenshot: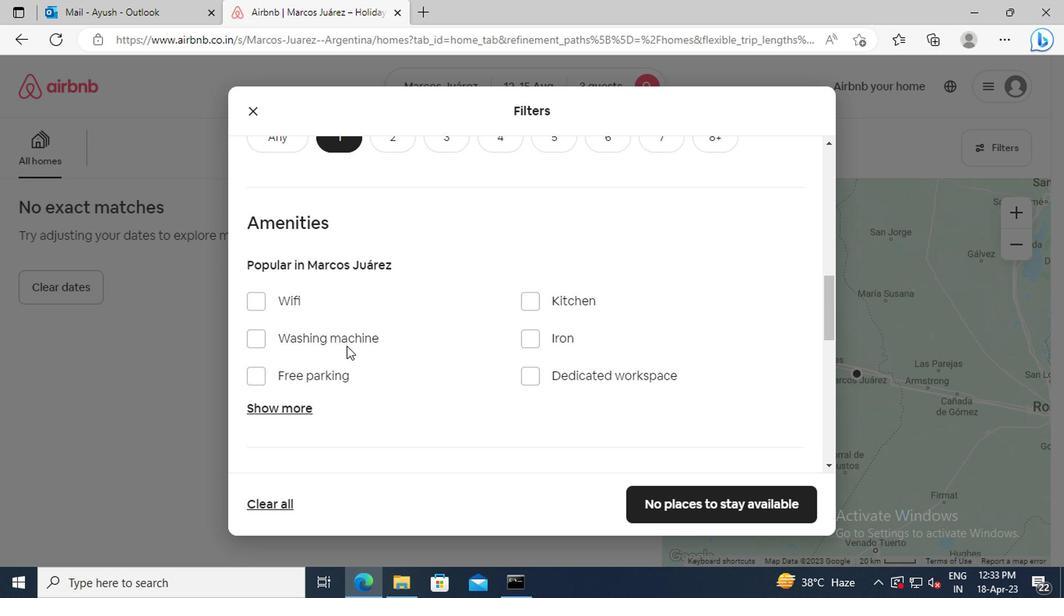 
Action: Mouse scrolled (346, 330) with delta (0, 0)
Screenshot: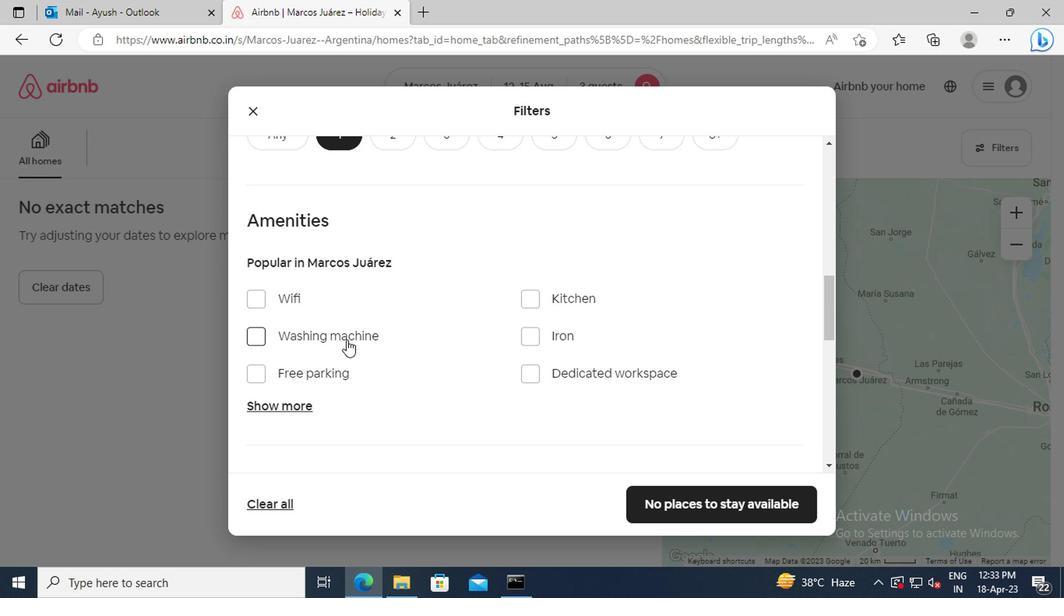 
Action: Mouse moved to (296, 356)
Screenshot: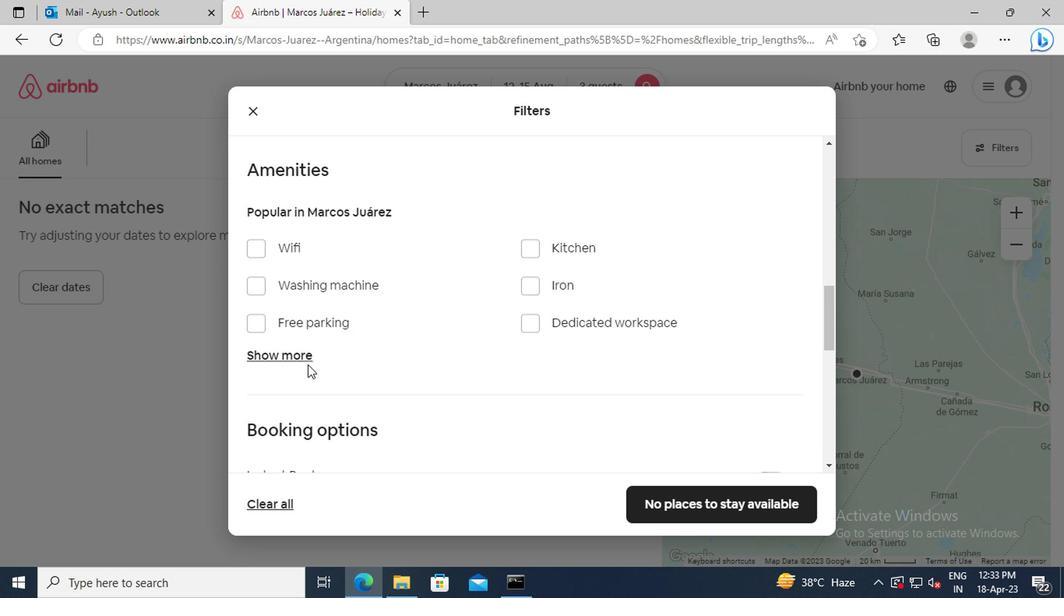 
Action: Mouse pressed left at (296, 356)
Screenshot: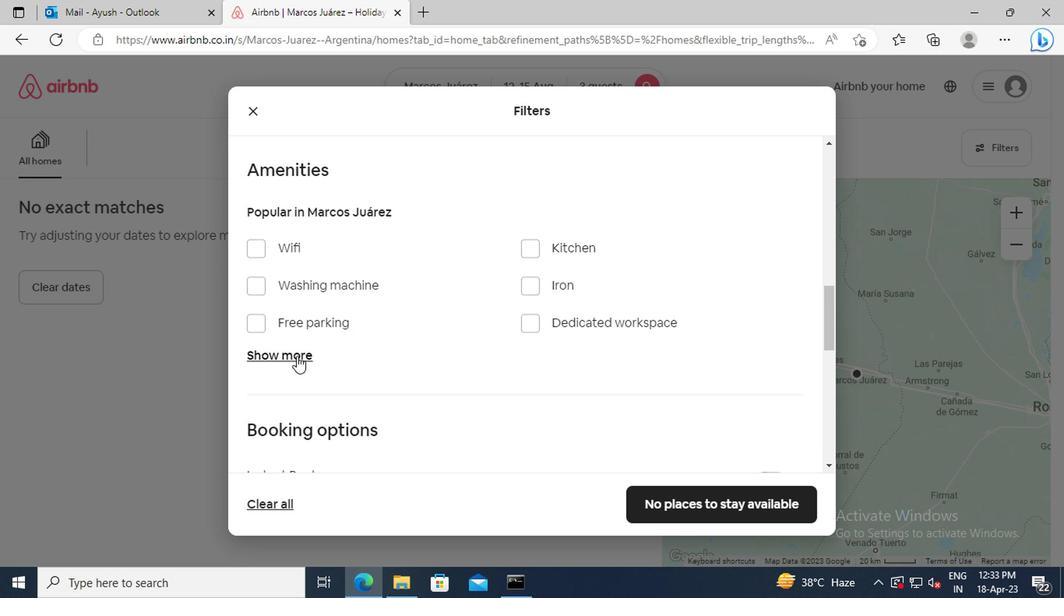 
Action: Mouse scrolled (296, 356) with delta (0, 0)
Screenshot: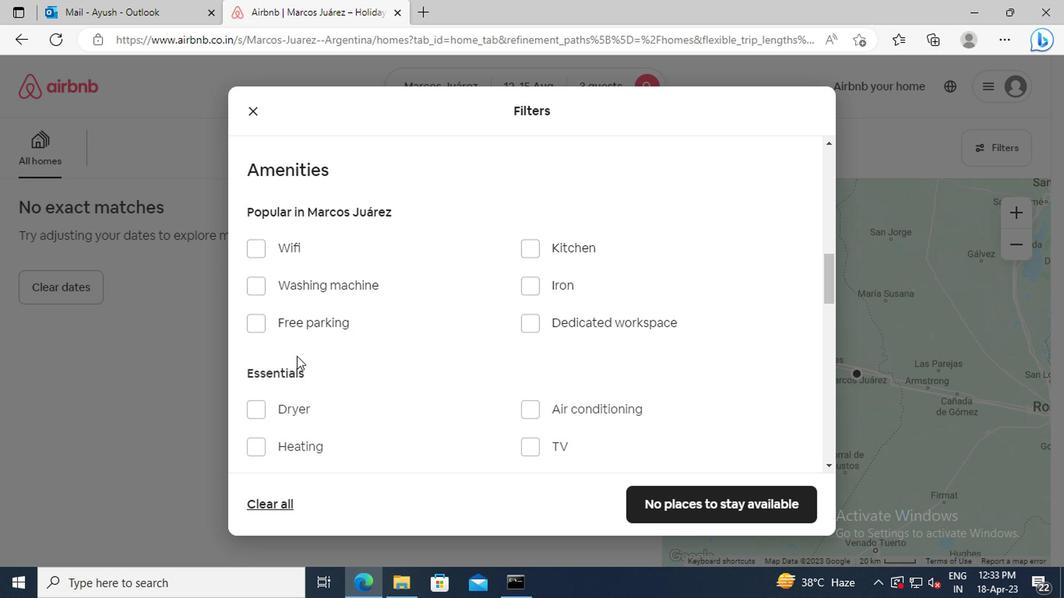 
Action: Mouse scrolled (296, 356) with delta (0, 0)
Screenshot: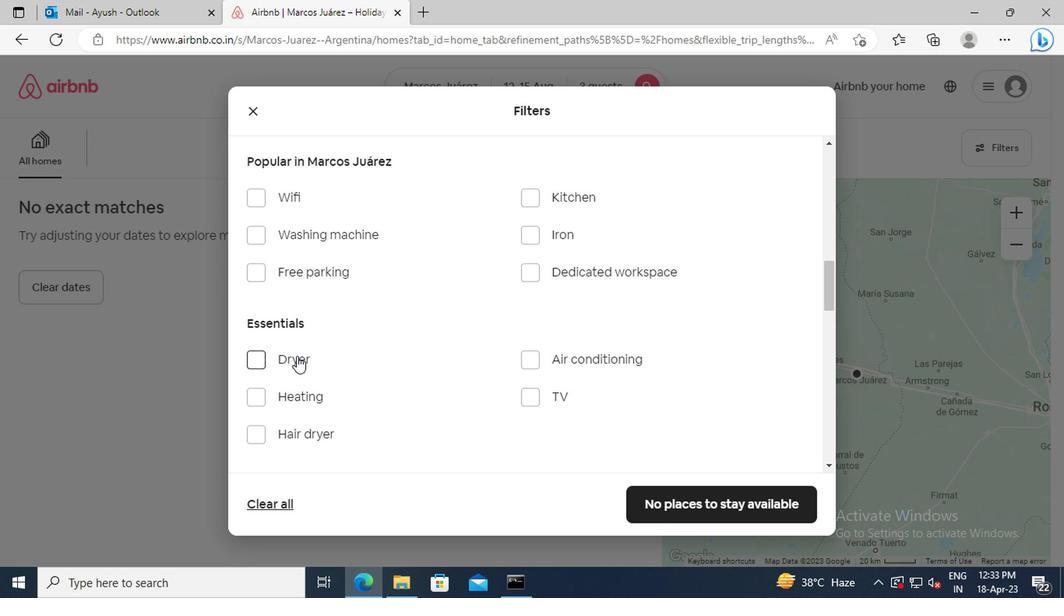 
Action: Mouse moved to (259, 355)
Screenshot: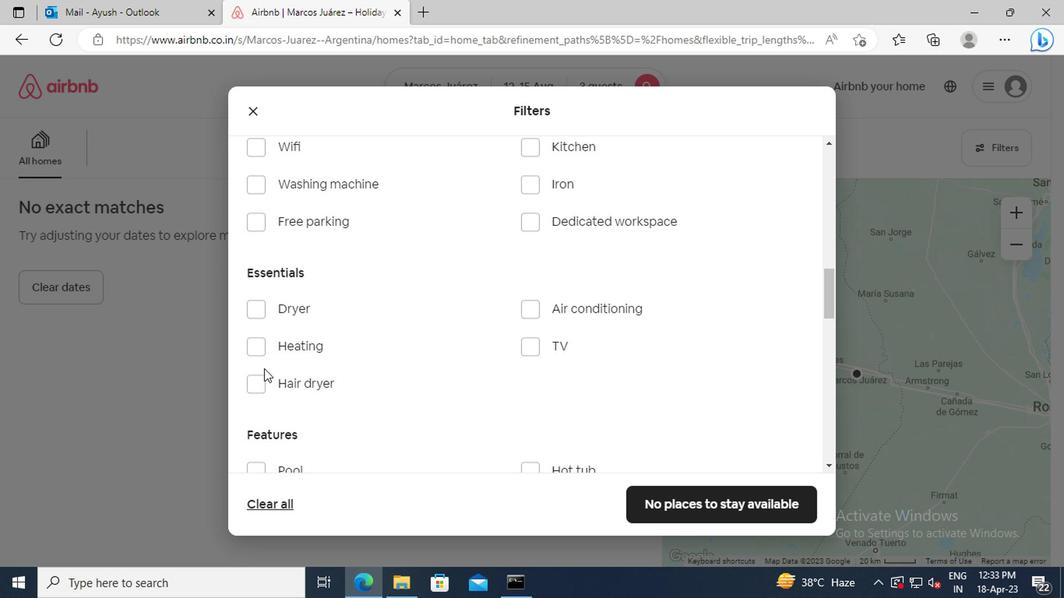 
Action: Mouse pressed left at (259, 355)
Screenshot: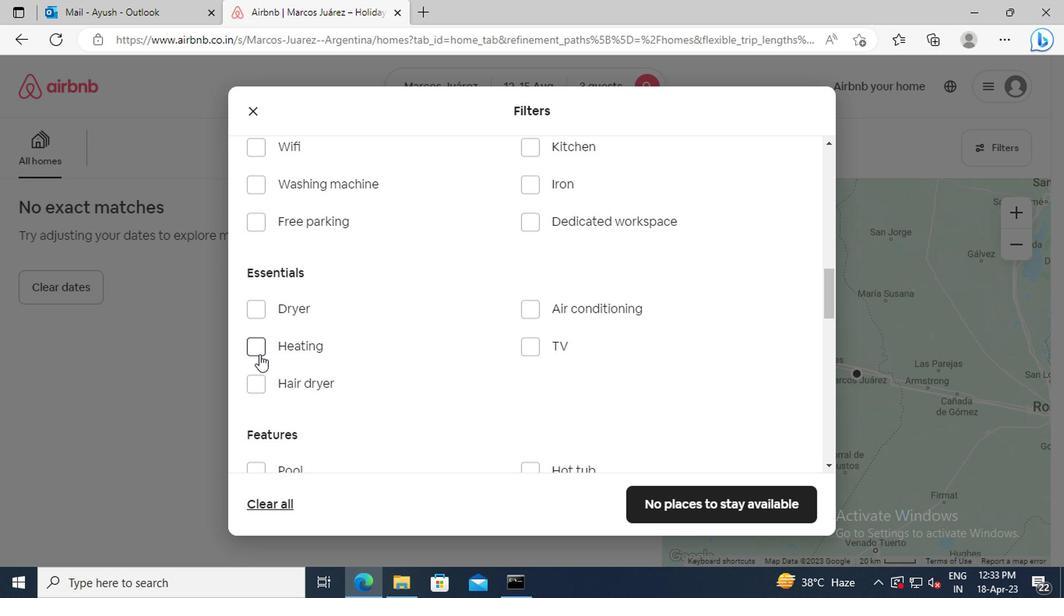 
Action: Mouse moved to (356, 351)
Screenshot: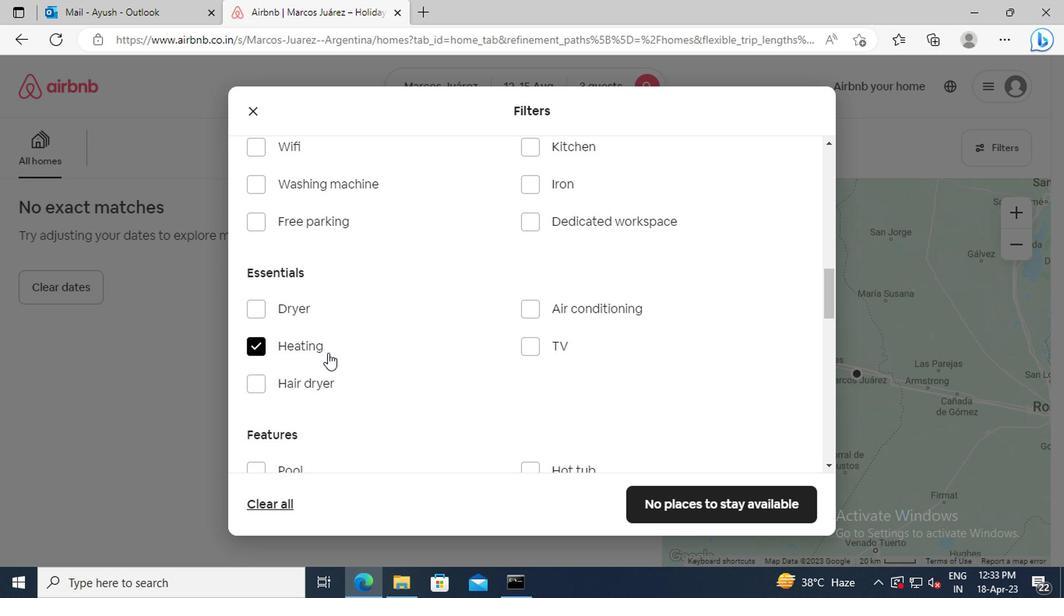 
Action: Mouse scrolled (356, 350) with delta (0, -1)
Screenshot: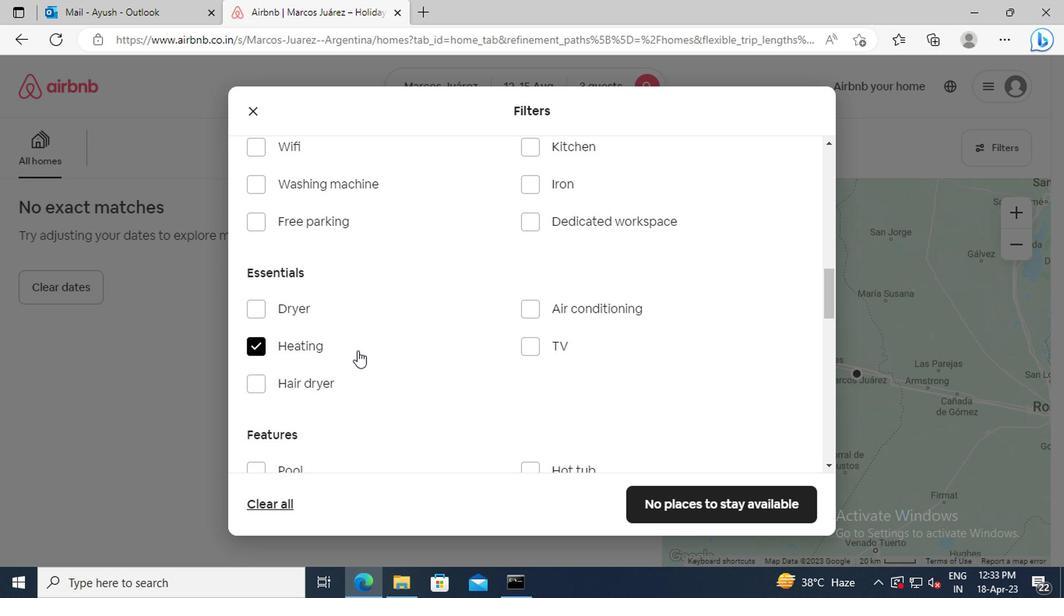 
Action: Mouse moved to (363, 339)
Screenshot: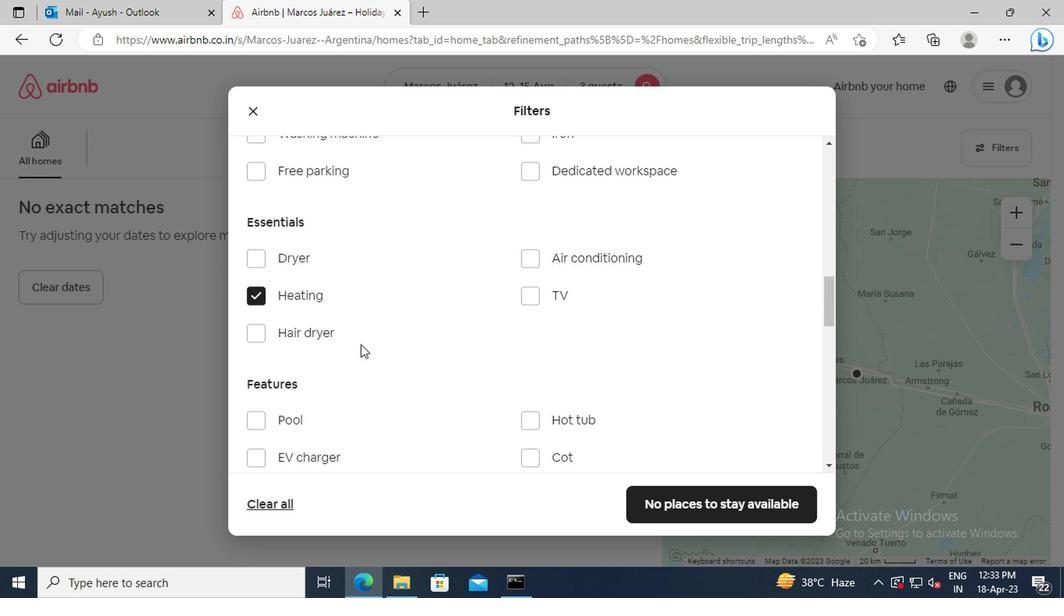 
Action: Mouse scrolled (363, 339) with delta (0, 0)
Screenshot: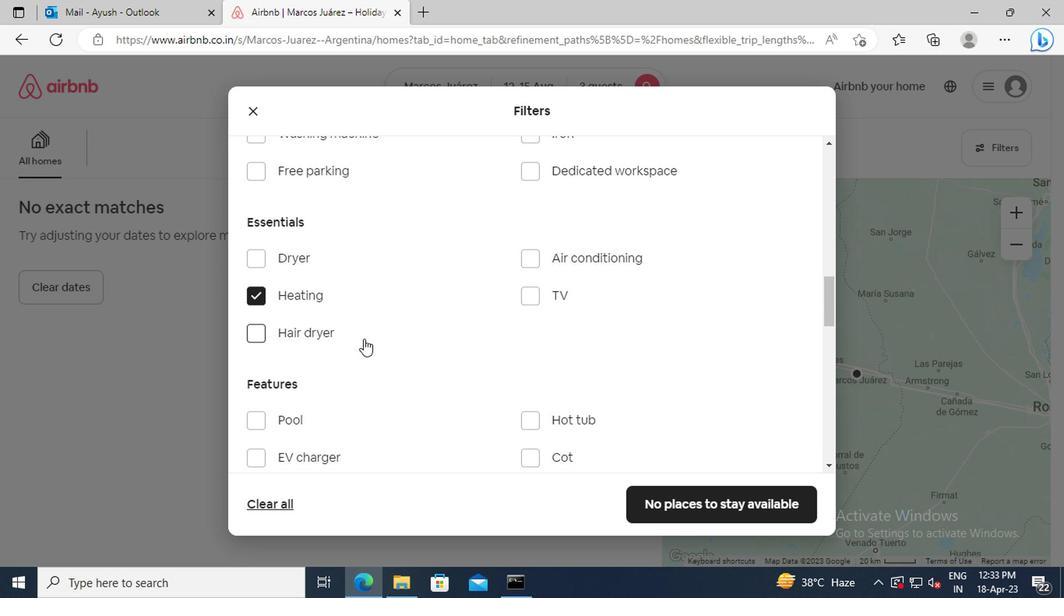 
Action: Mouse scrolled (363, 339) with delta (0, 0)
Screenshot: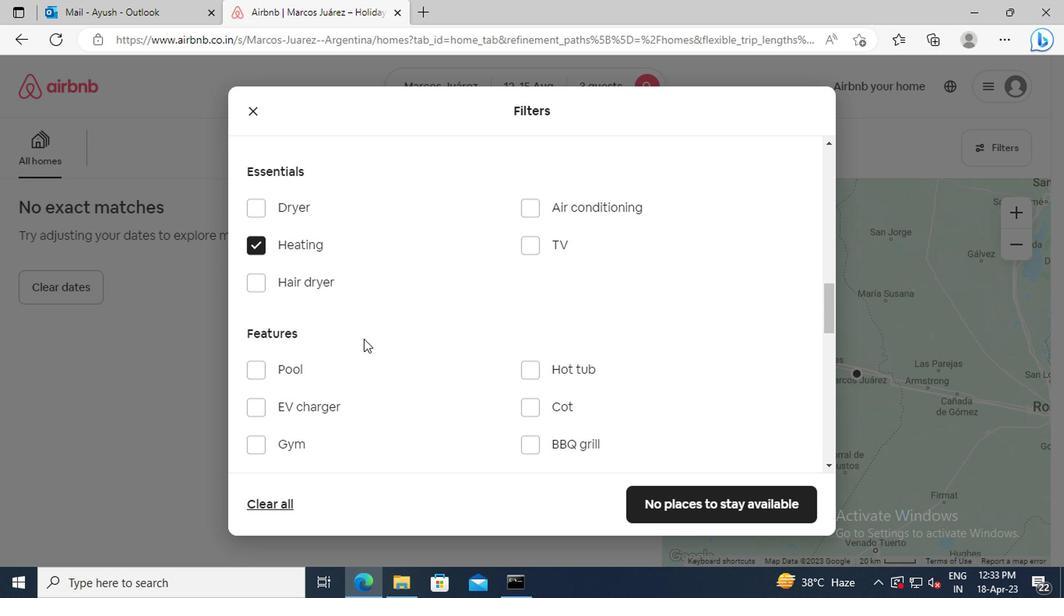 
Action: Mouse scrolled (363, 339) with delta (0, 0)
Screenshot: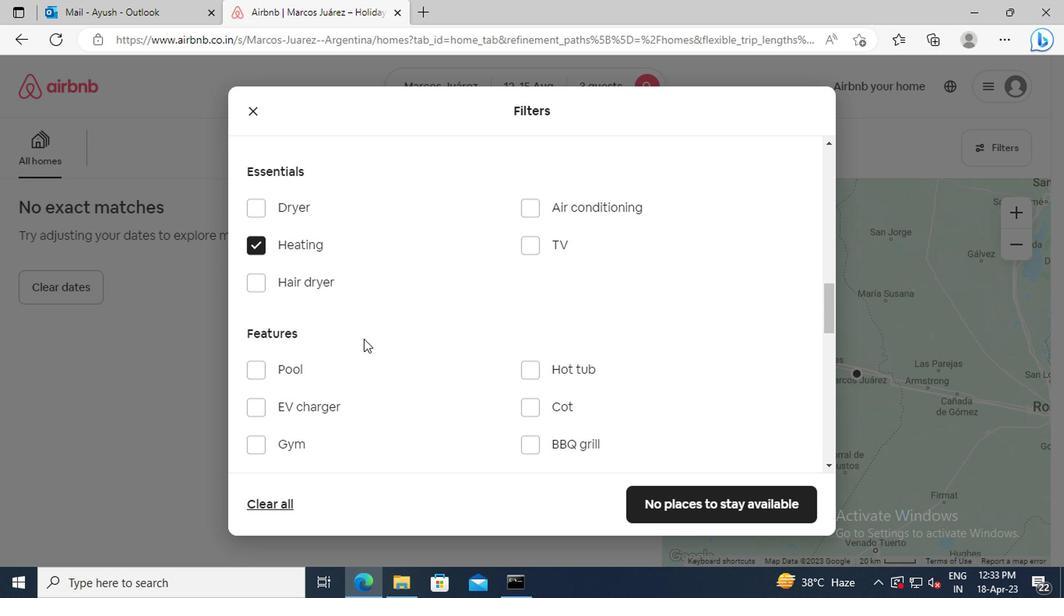 
Action: Mouse scrolled (363, 339) with delta (0, 0)
Screenshot: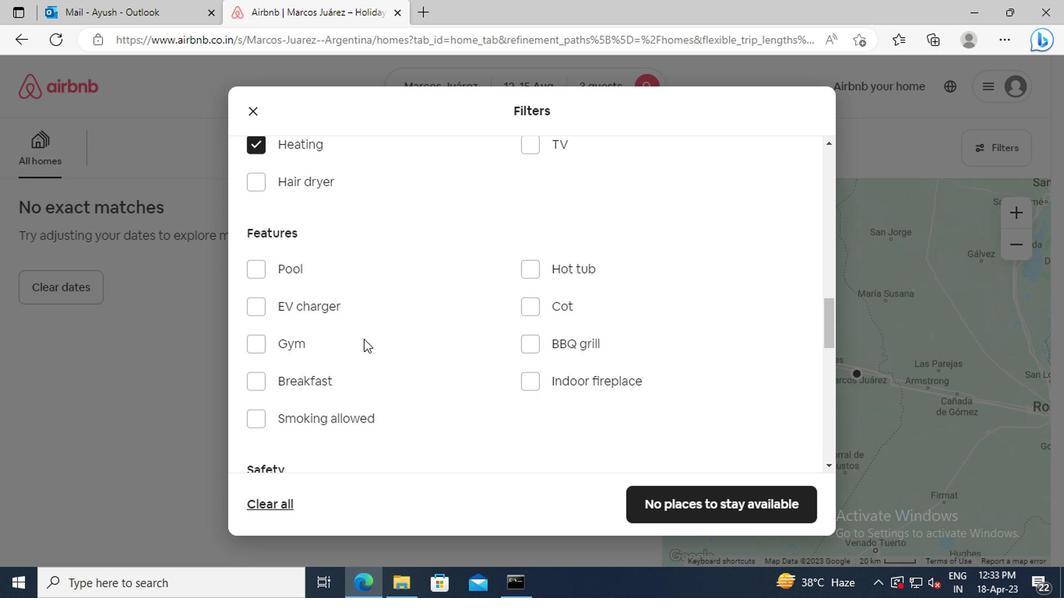 
Action: Mouse scrolled (363, 339) with delta (0, 0)
Screenshot: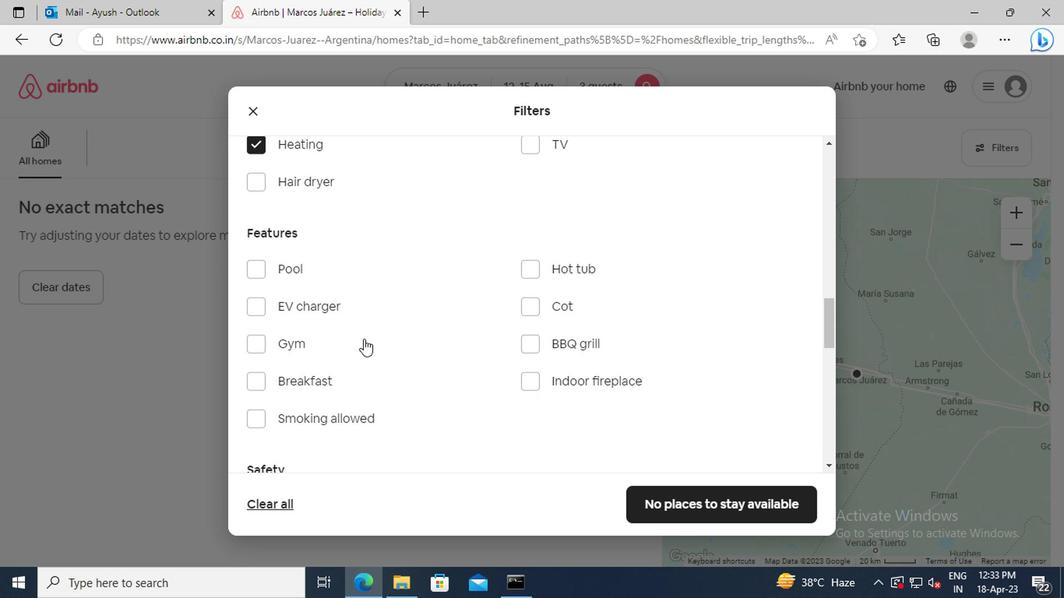 
Action: Mouse scrolled (363, 339) with delta (0, 0)
Screenshot: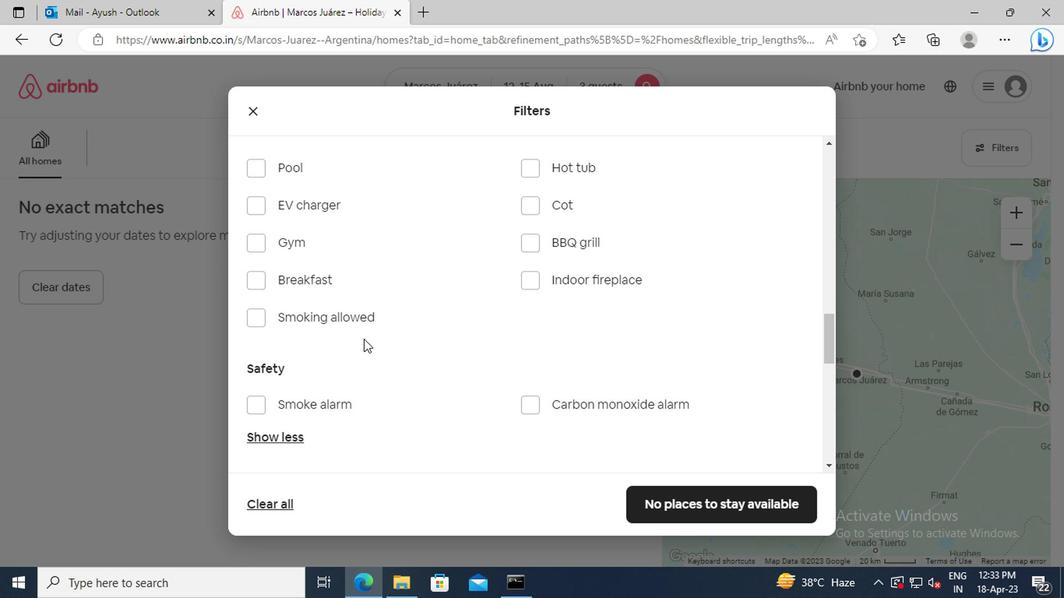 
Action: Mouse scrolled (363, 339) with delta (0, 0)
Screenshot: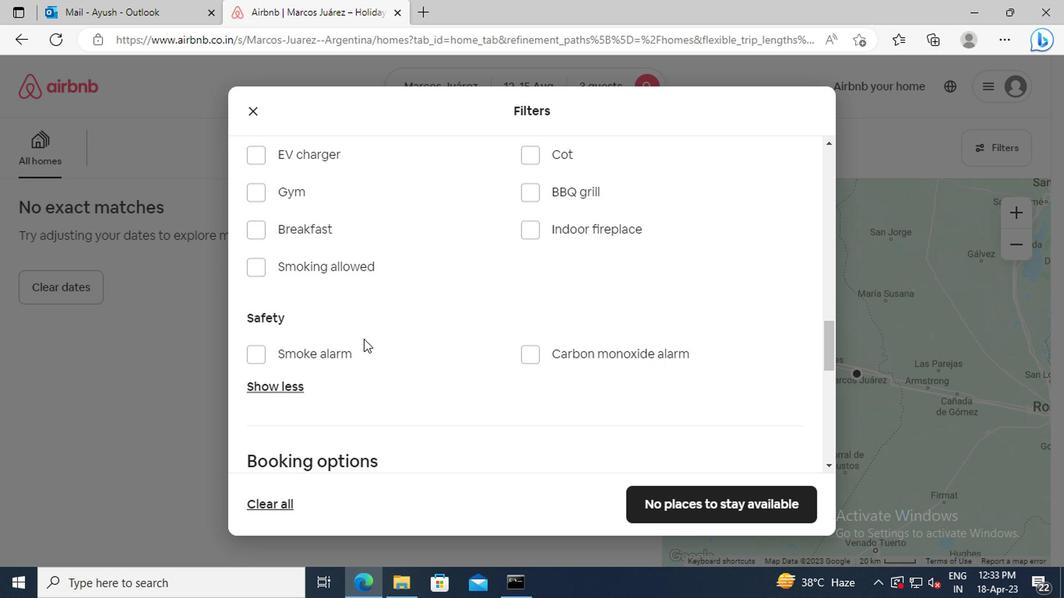 
Action: Mouse scrolled (363, 339) with delta (0, 0)
Screenshot: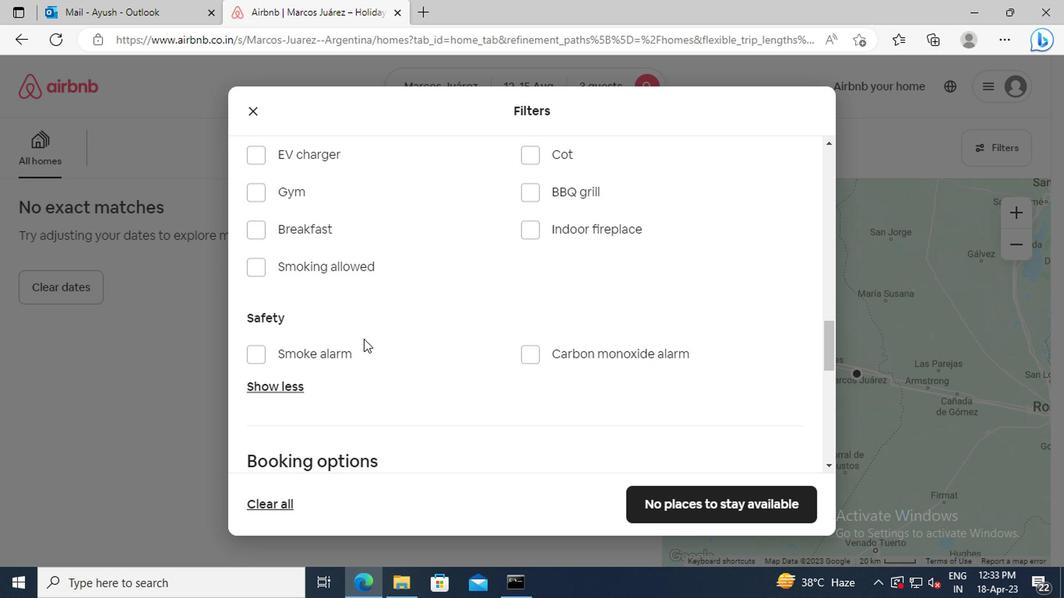 
Action: Mouse scrolled (363, 339) with delta (0, 0)
Screenshot: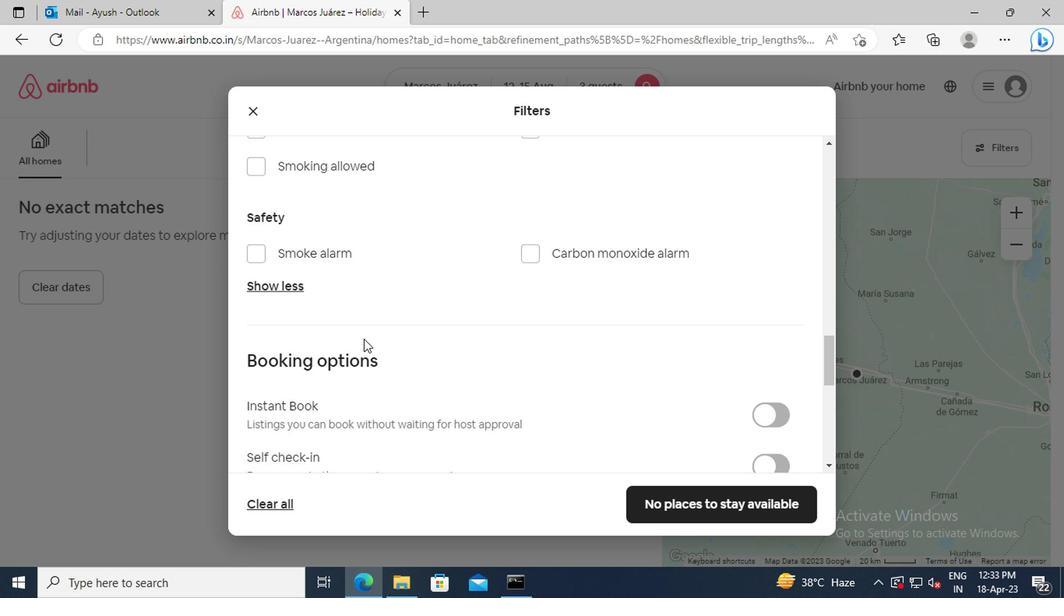 
Action: Mouse scrolled (363, 339) with delta (0, 0)
Screenshot: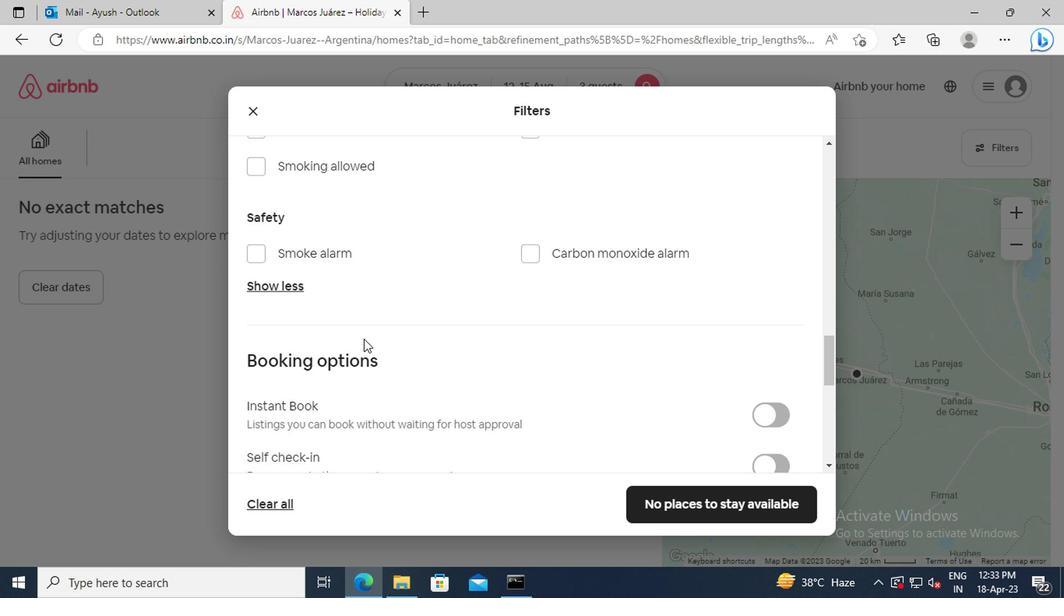
Action: Mouse scrolled (363, 339) with delta (0, 0)
Screenshot: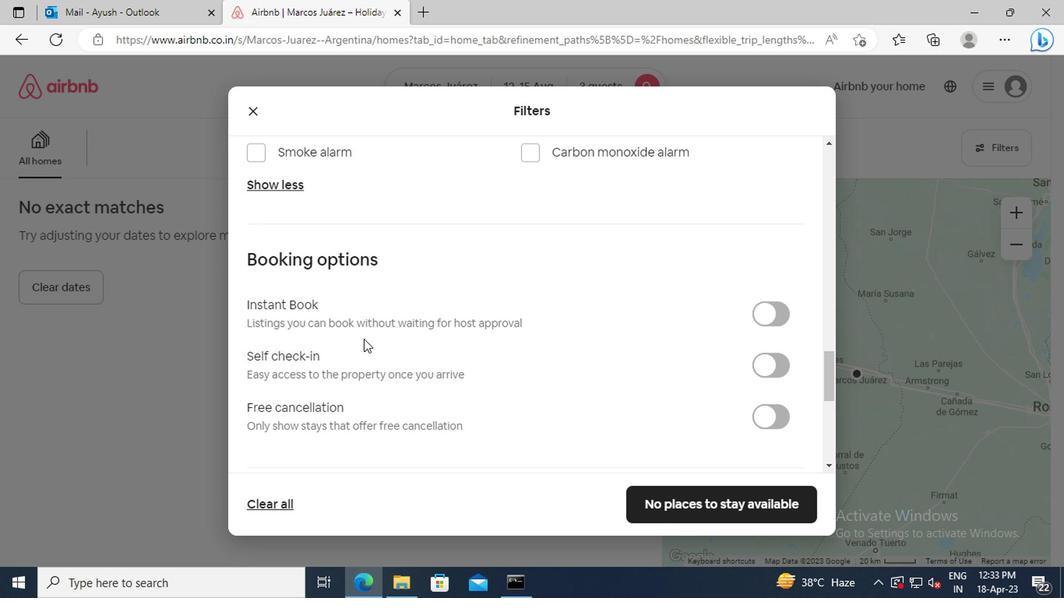 
Action: Mouse moved to (774, 318)
Screenshot: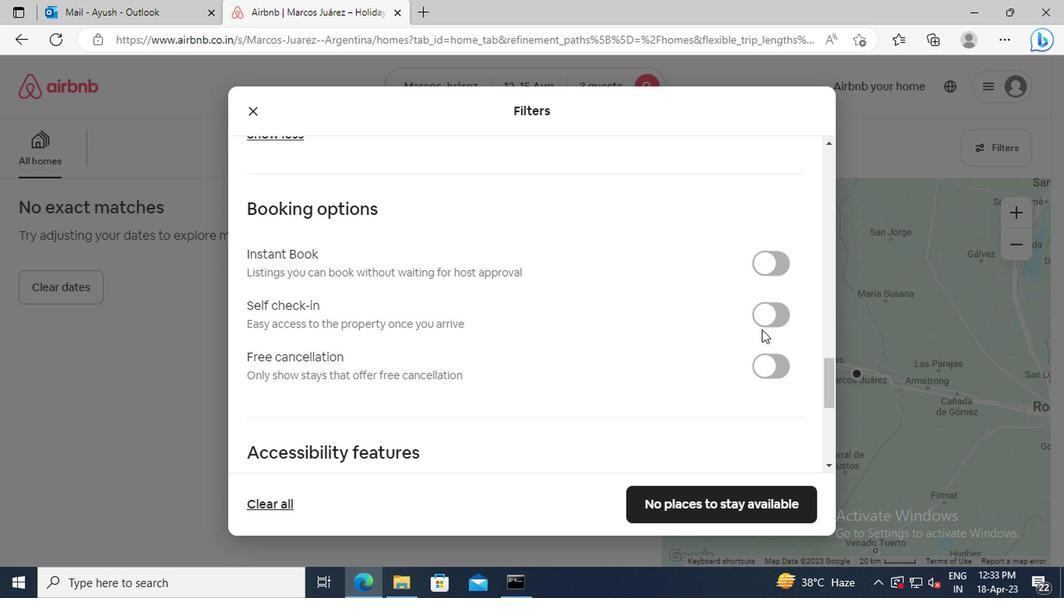 
Action: Mouse pressed left at (774, 318)
Screenshot: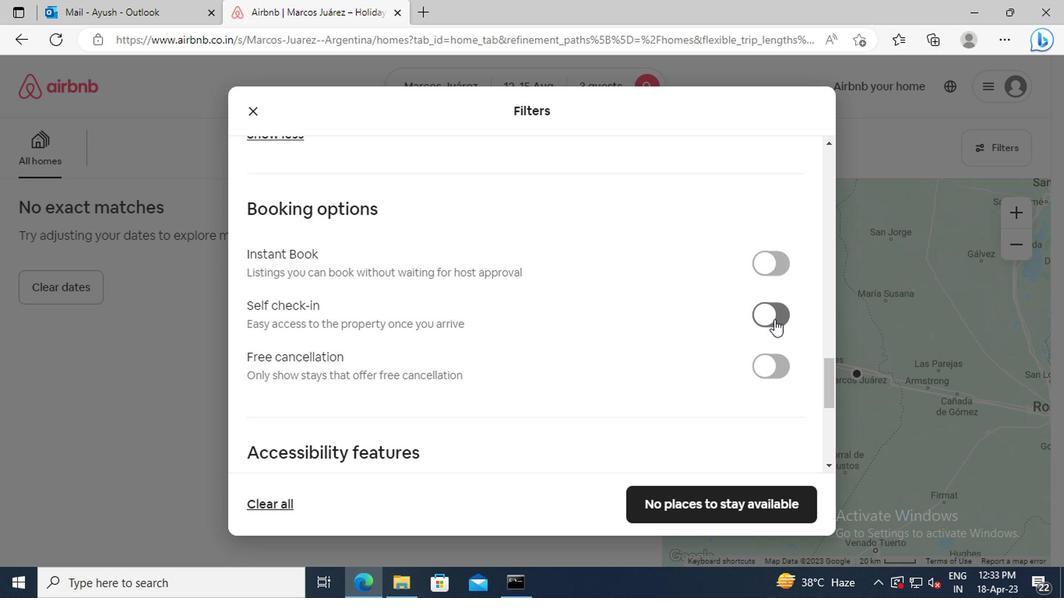 
Action: Mouse moved to (431, 319)
Screenshot: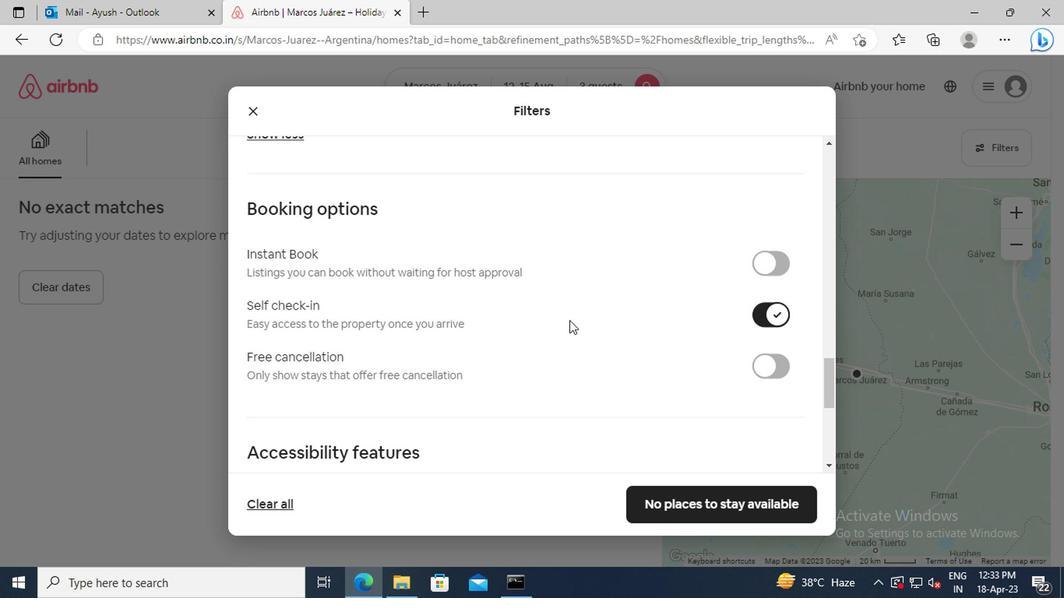 
Action: Mouse scrolled (431, 318) with delta (0, -1)
Screenshot: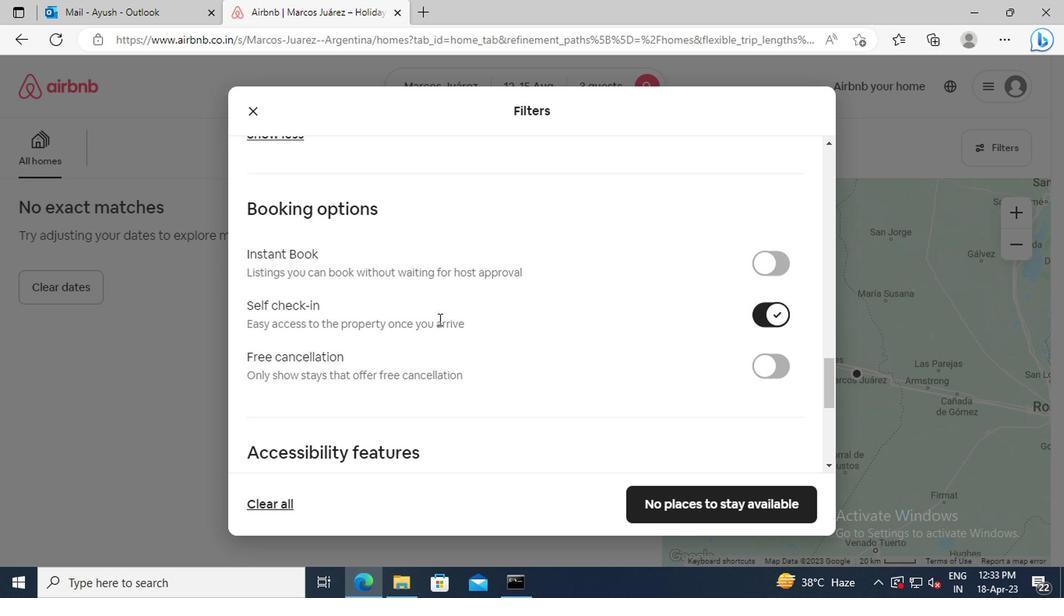 
Action: Mouse scrolled (431, 318) with delta (0, -1)
Screenshot: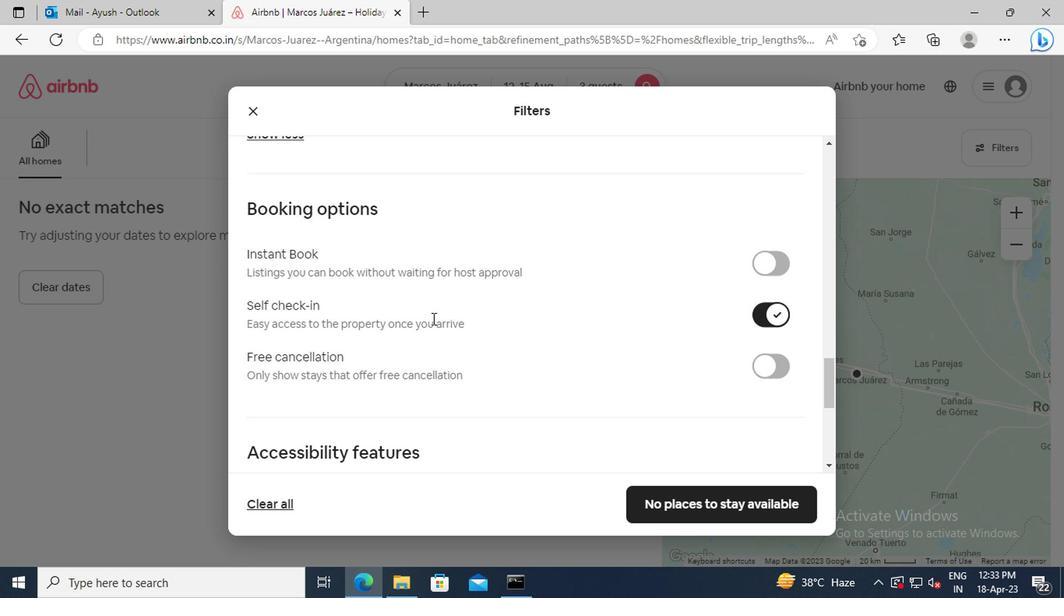 
Action: Mouse scrolled (431, 318) with delta (0, -1)
Screenshot: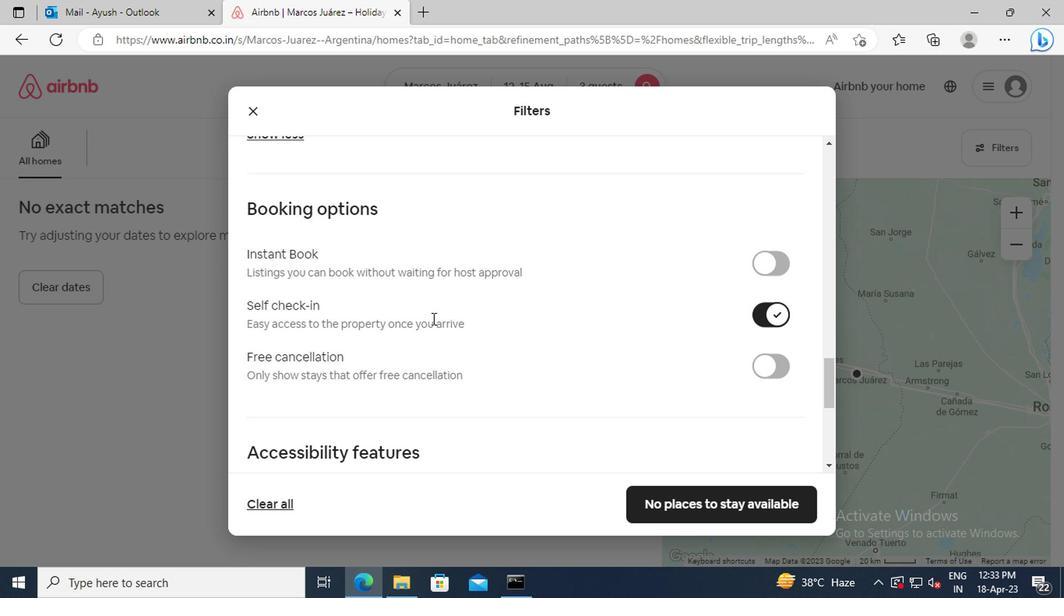 
Action: Mouse scrolled (431, 318) with delta (0, -1)
Screenshot: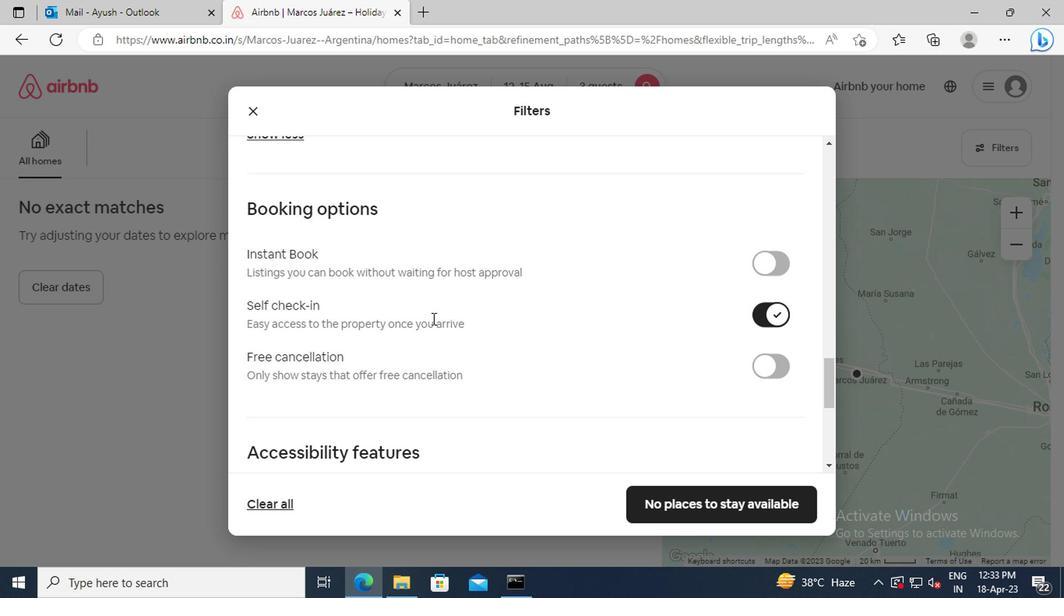 
Action: Mouse scrolled (431, 318) with delta (0, -1)
Screenshot: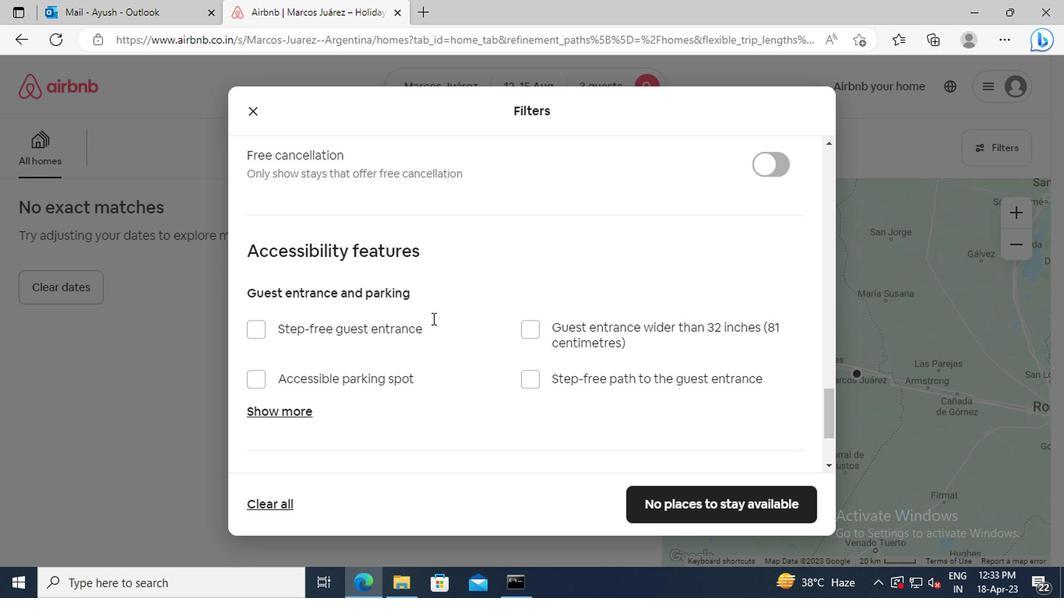 
Action: Mouse scrolled (431, 318) with delta (0, -1)
Screenshot: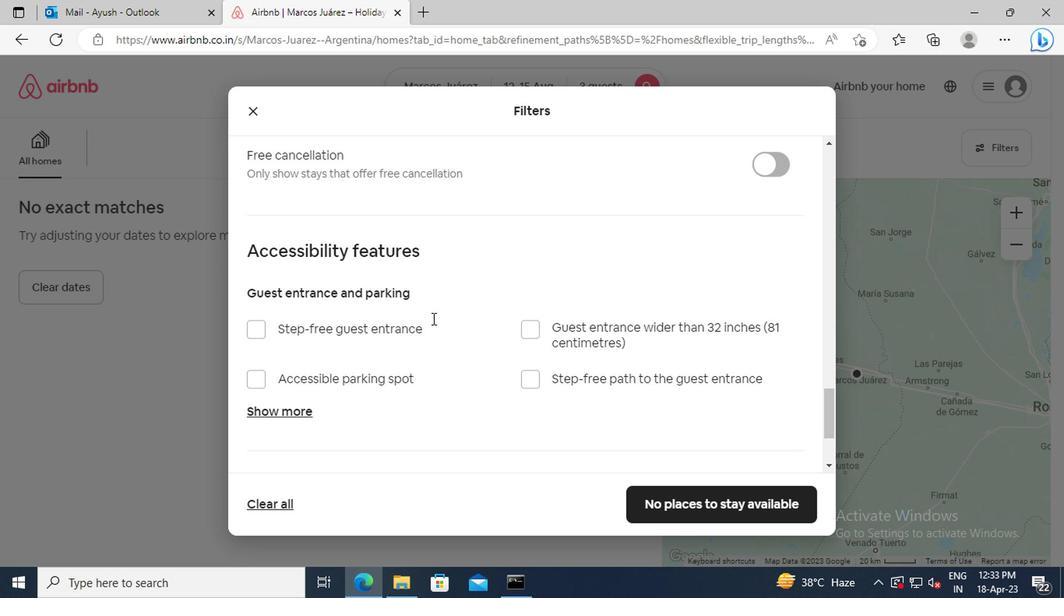 
Action: Mouse scrolled (431, 318) with delta (0, -1)
Screenshot: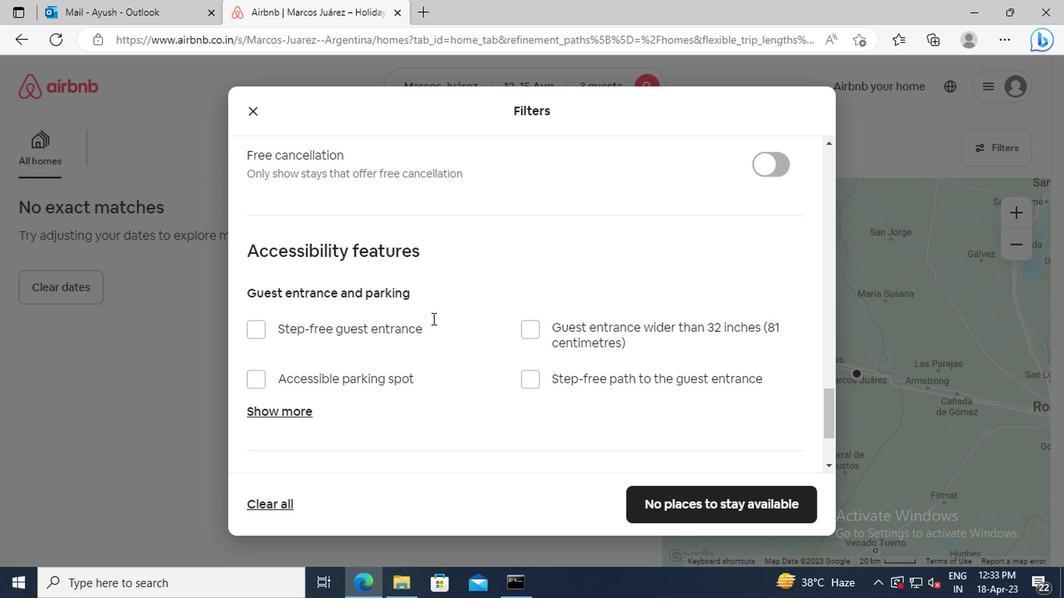 
Action: Mouse scrolled (431, 318) with delta (0, -1)
Screenshot: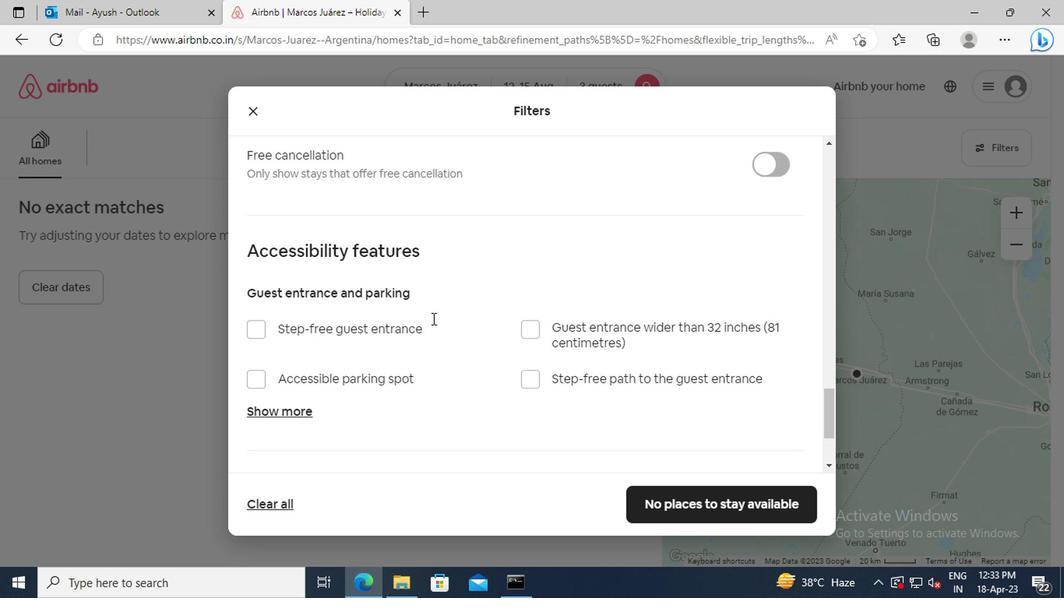 
Action: Mouse scrolled (431, 318) with delta (0, -1)
Screenshot: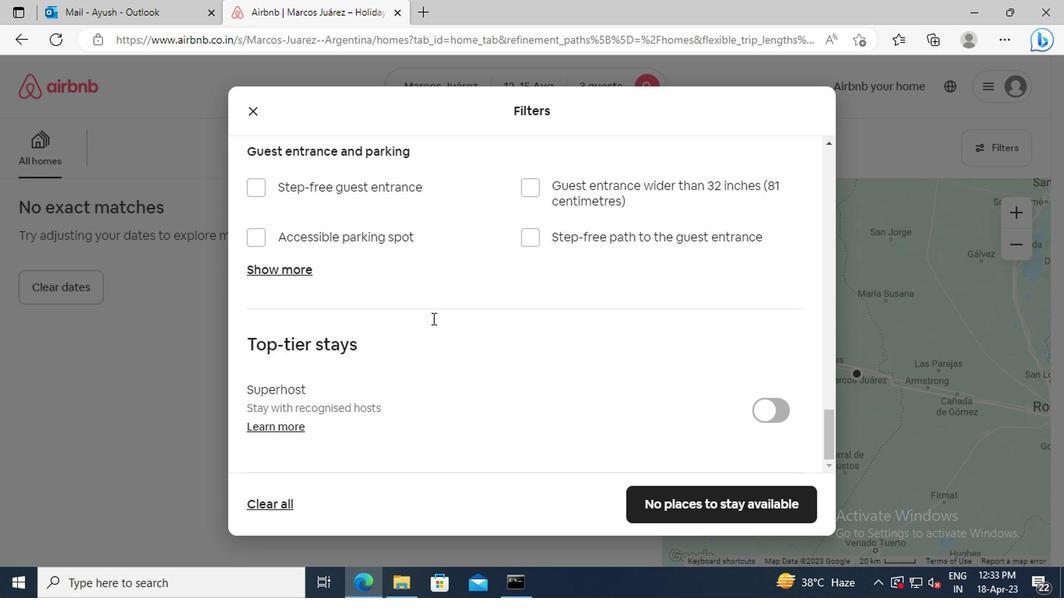 
Action: Mouse scrolled (431, 318) with delta (0, -1)
Screenshot: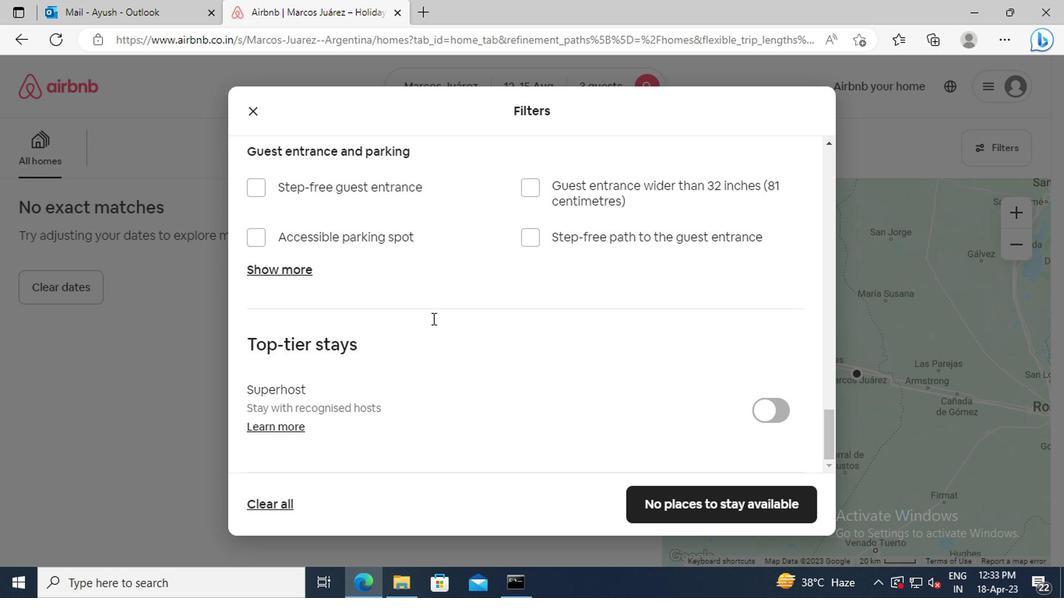 
Action: Mouse scrolled (431, 318) with delta (0, -1)
Screenshot: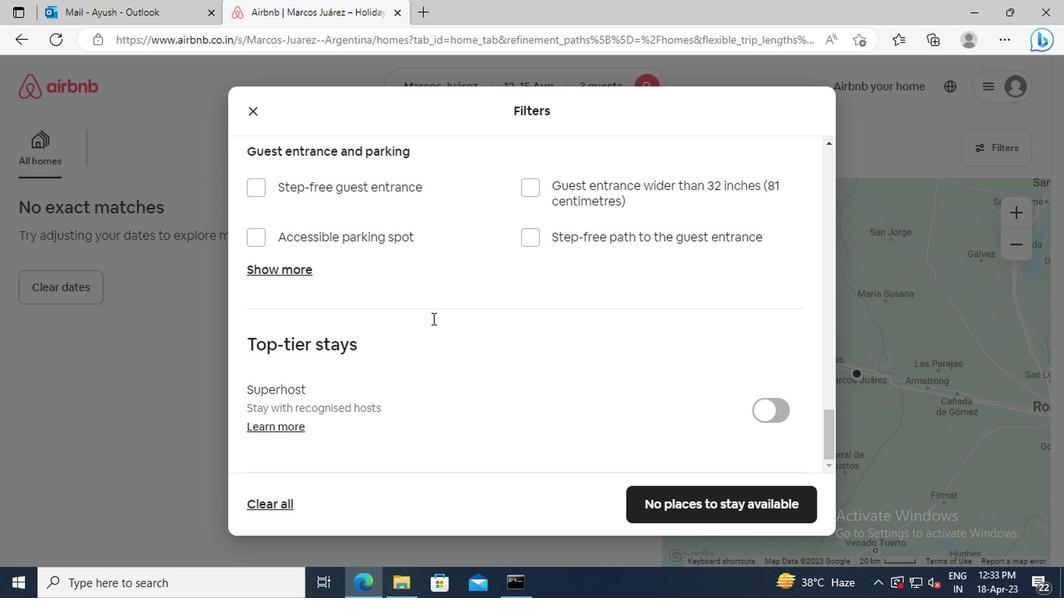 
Action: Mouse scrolled (431, 318) with delta (0, -1)
Screenshot: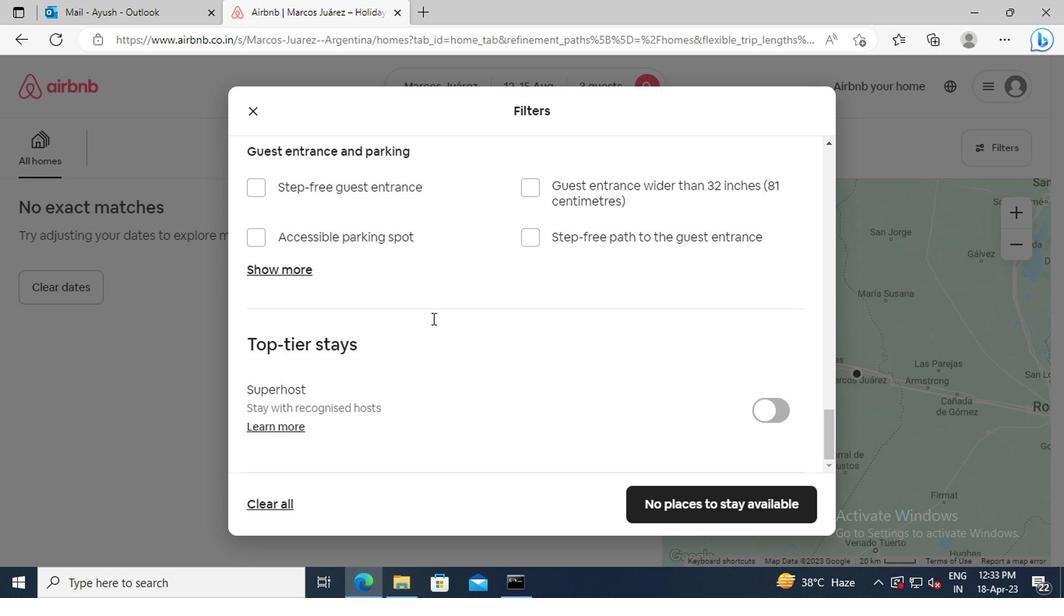 
Action: Mouse moved to (691, 502)
Screenshot: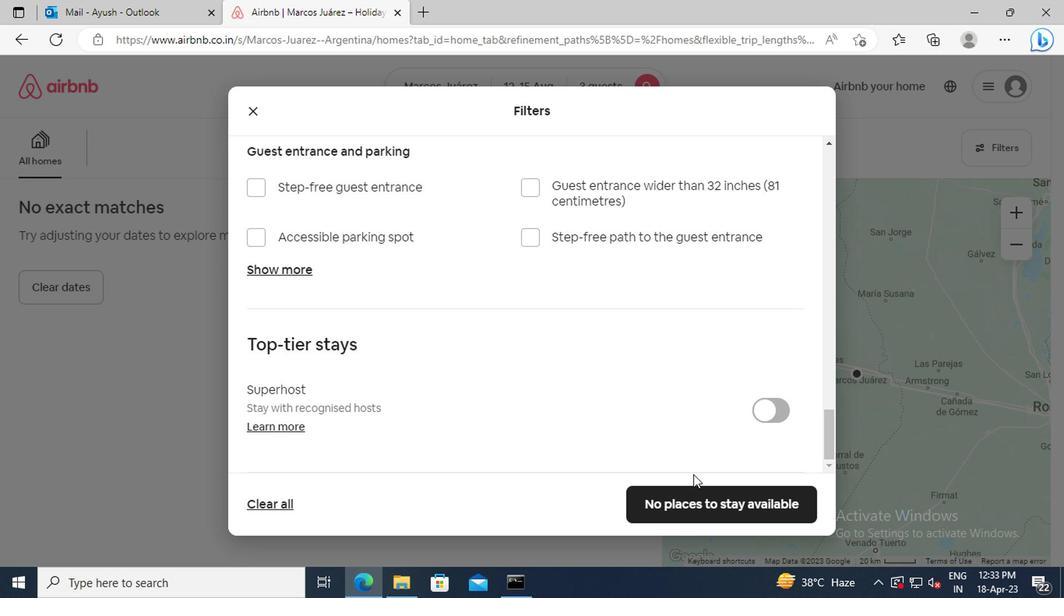 
Action: Mouse pressed left at (691, 502)
Screenshot: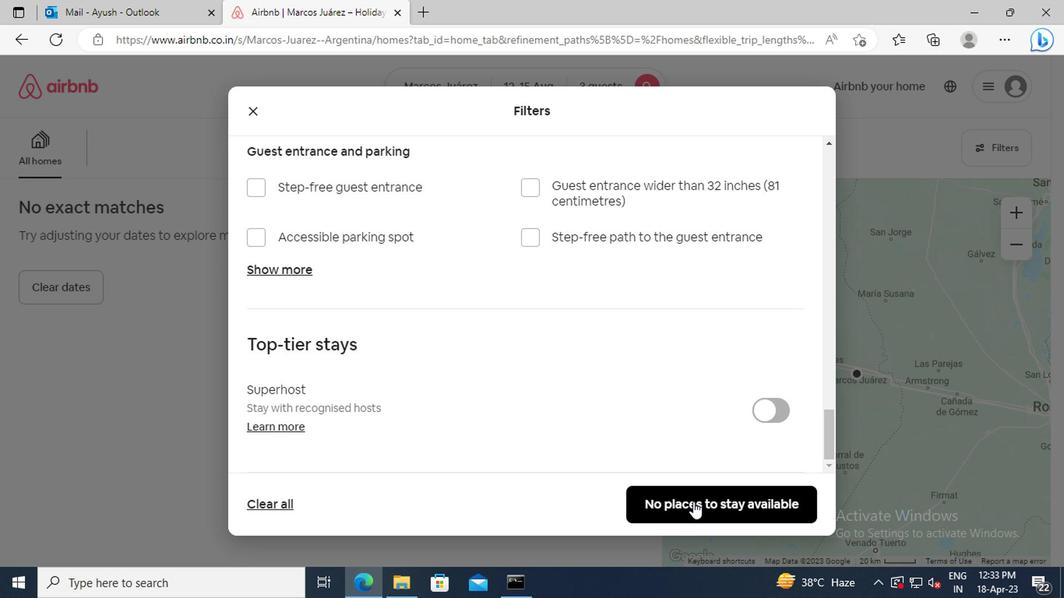
